 Task: Look for space in Zürich (Kreis 4), Switzerland from 5th September, 2023 to 12th September, 2023 for 2 adults in price range Rs.10000 to Rs.15000.  With 1  bedroom having 1 bed and 1 bathroom. Property type can be house, flat, guest house, hotel. Booking option can be shelf check-in. Required host language is English.
Action: Mouse moved to (456, 96)
Screenshot: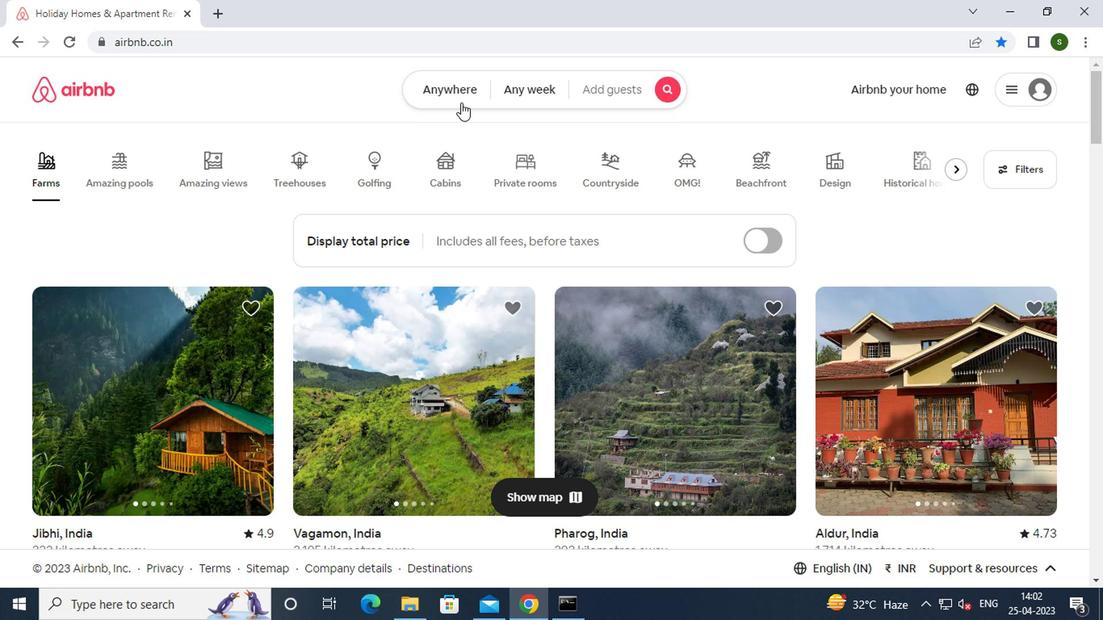 
Action: Mouse pressed left at (456, 96)
Screenshot: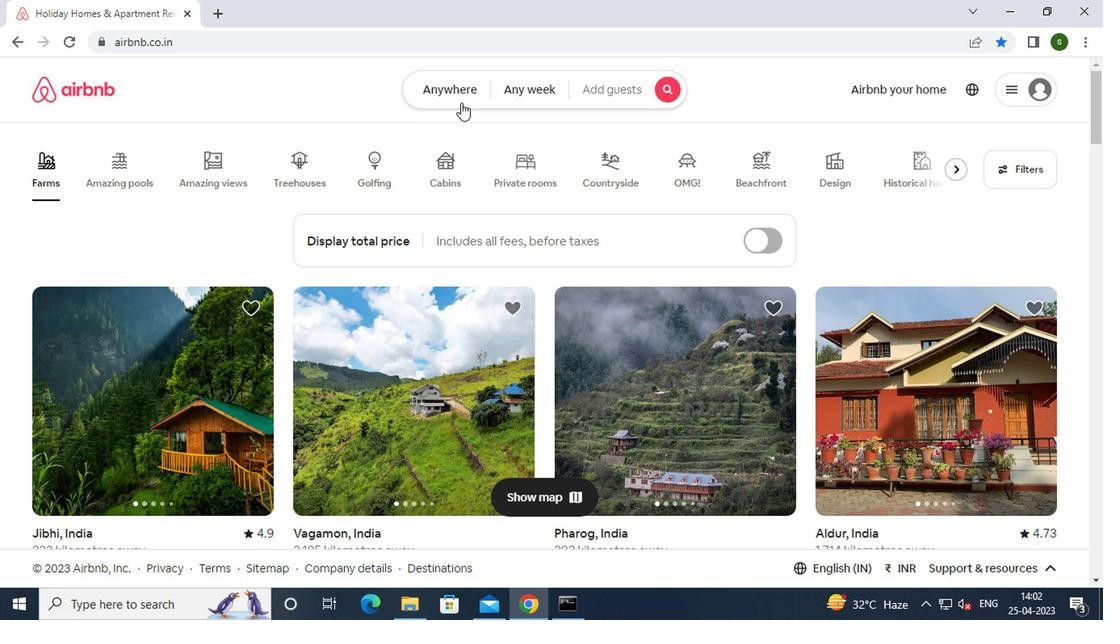 
Action: Mouse moved to (355, 148)
Screenshot: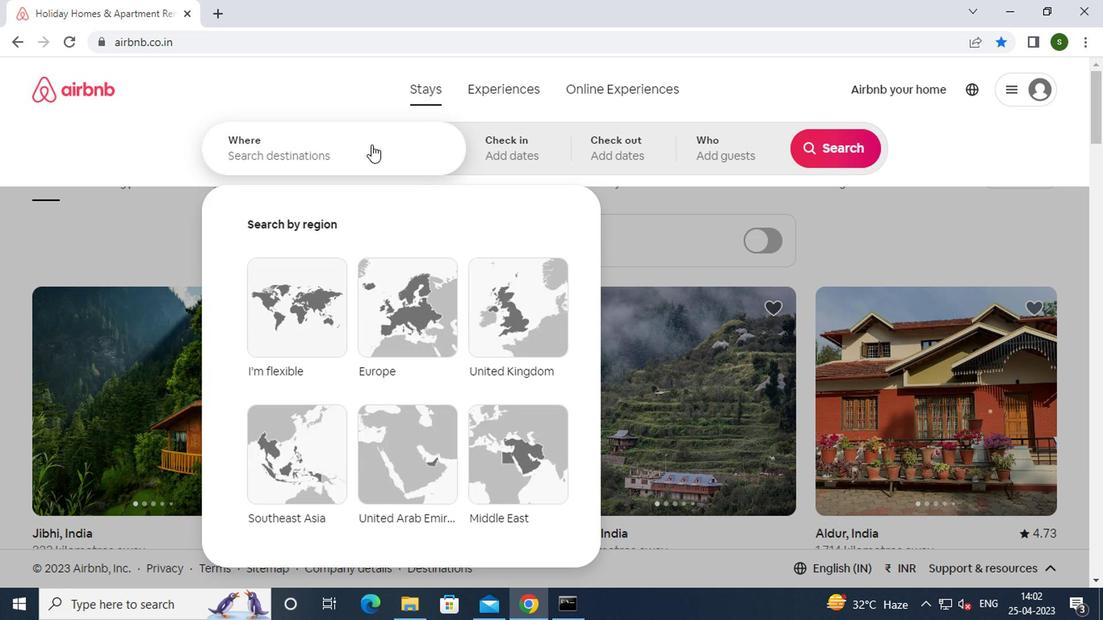 
Action: Mouse pressed left at (355, 148)
Screenshot: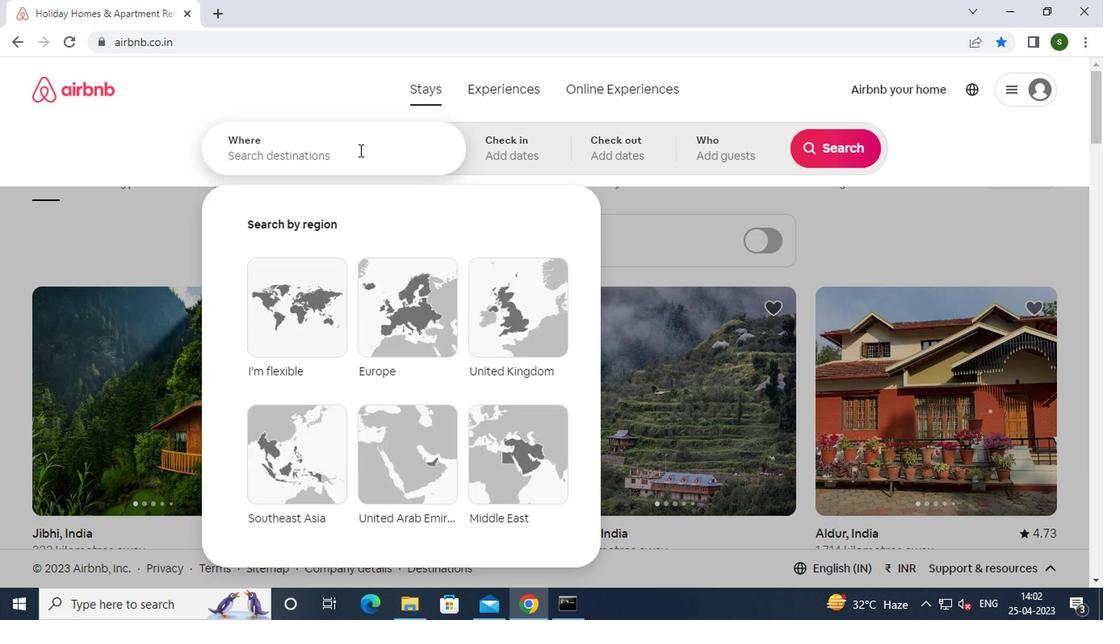 
Action: Key pressed <Key.caps_lock>z<Key.caps_lock>urich<Key.shift_r>(<Key.caps_lock>k<Key.caps_lock>reis<Key.space>4<Key.shift_r>),<Key.space><Key.caps_lock>s<Key.caps_lock>witzerland<Key.enter>
Screenshot: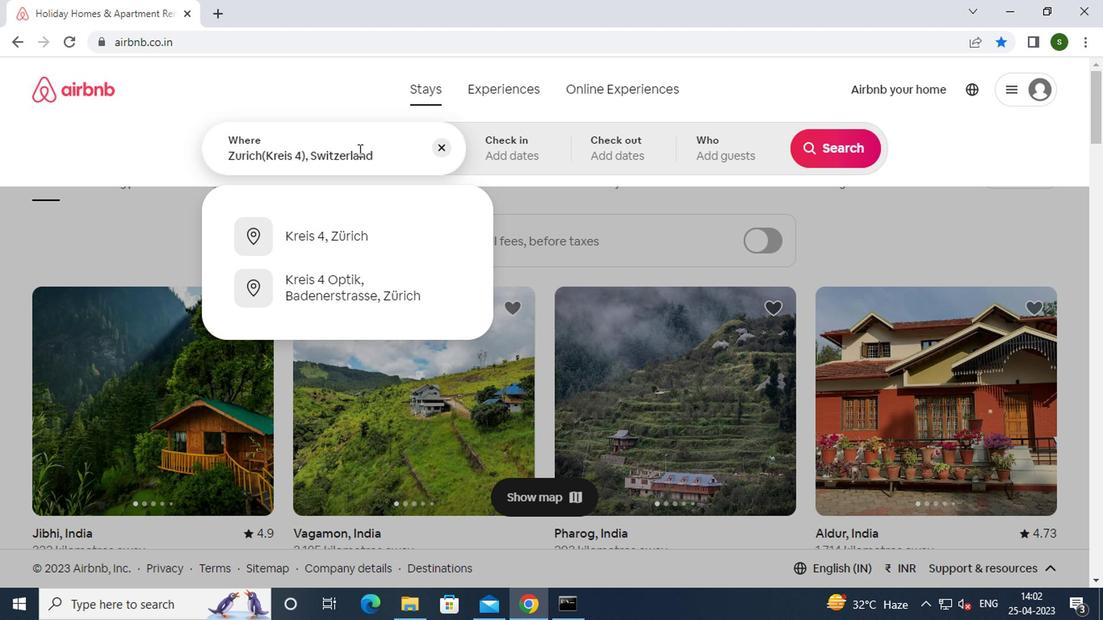 
Action: Mouse moved to (823, 271)
Screenshot: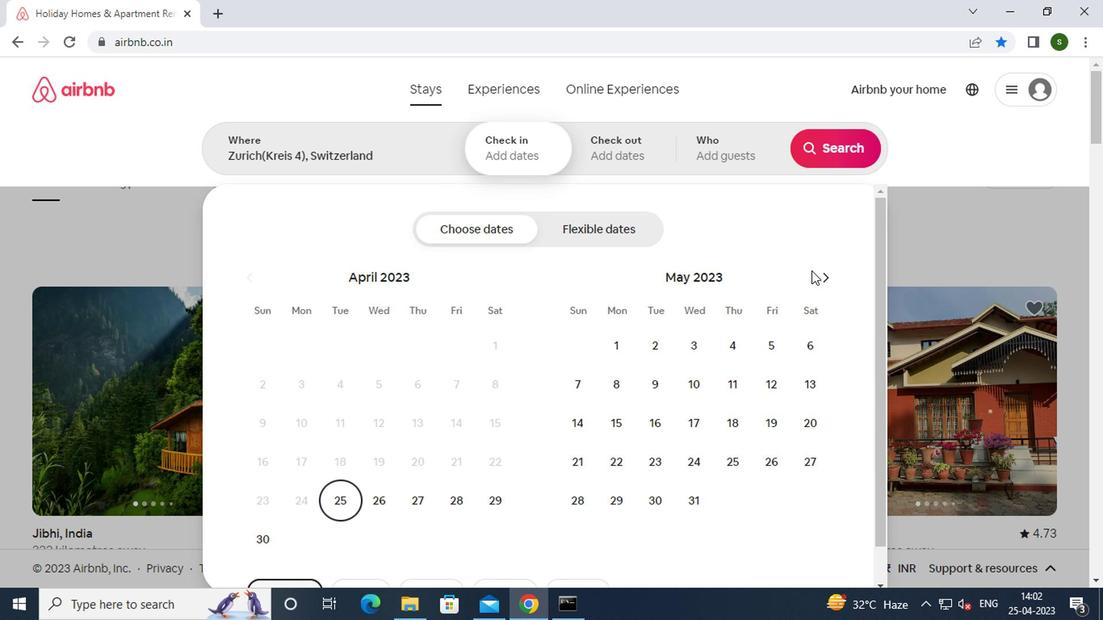 
Action: Mouse pressed left at (823, 271)
Screenshot: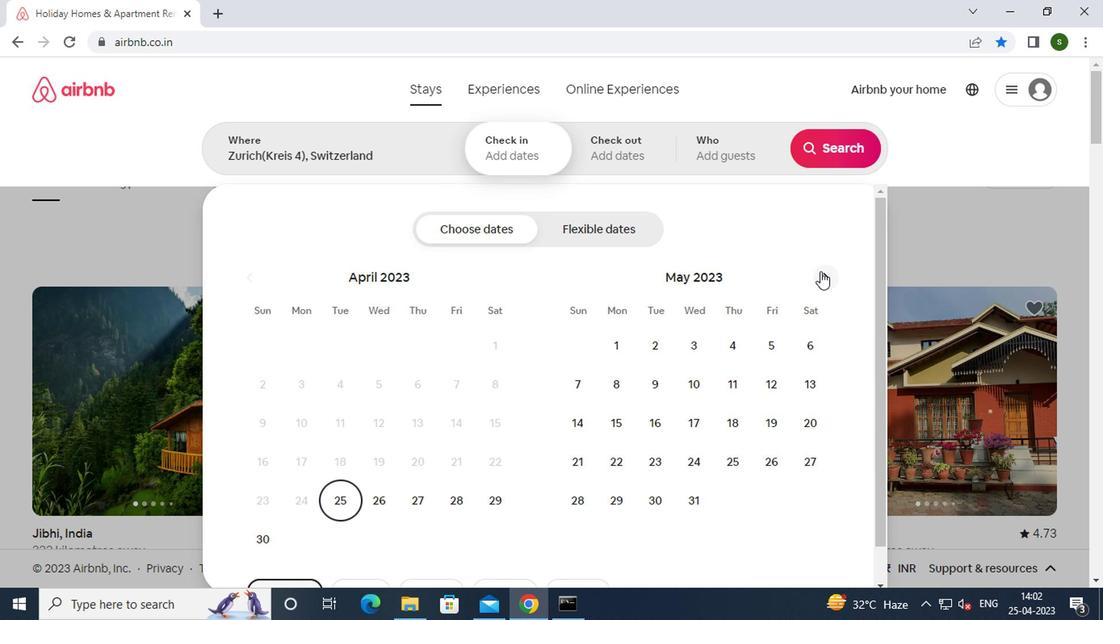 
Action: Mouse pressed left at (823, 271)
Screenshot: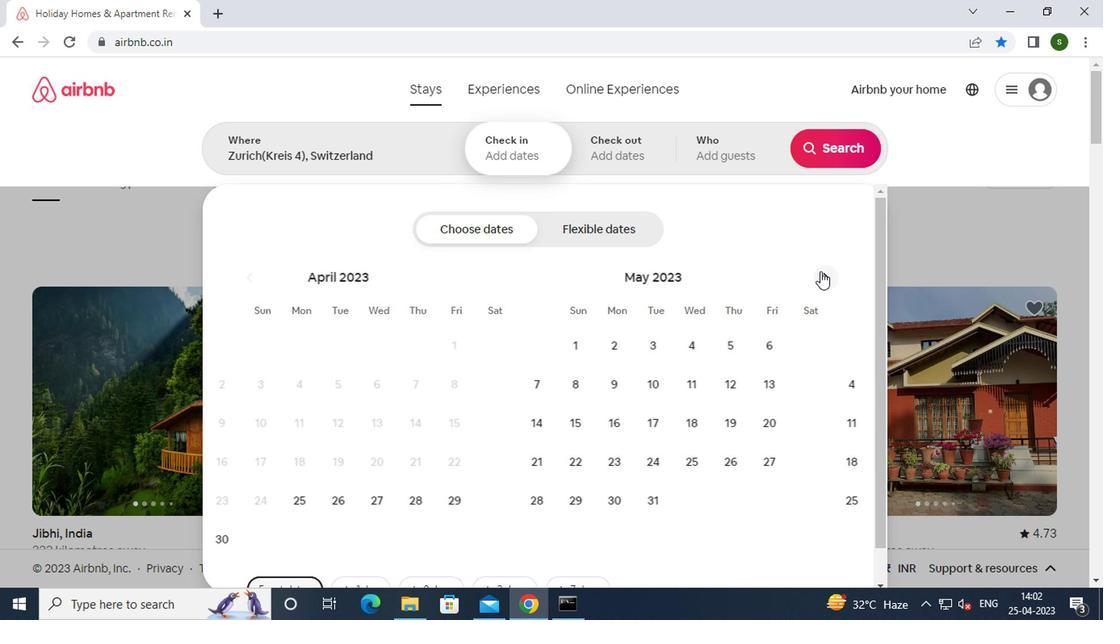 
Action: Mouse pressed left at (823, 271)
Screenshot: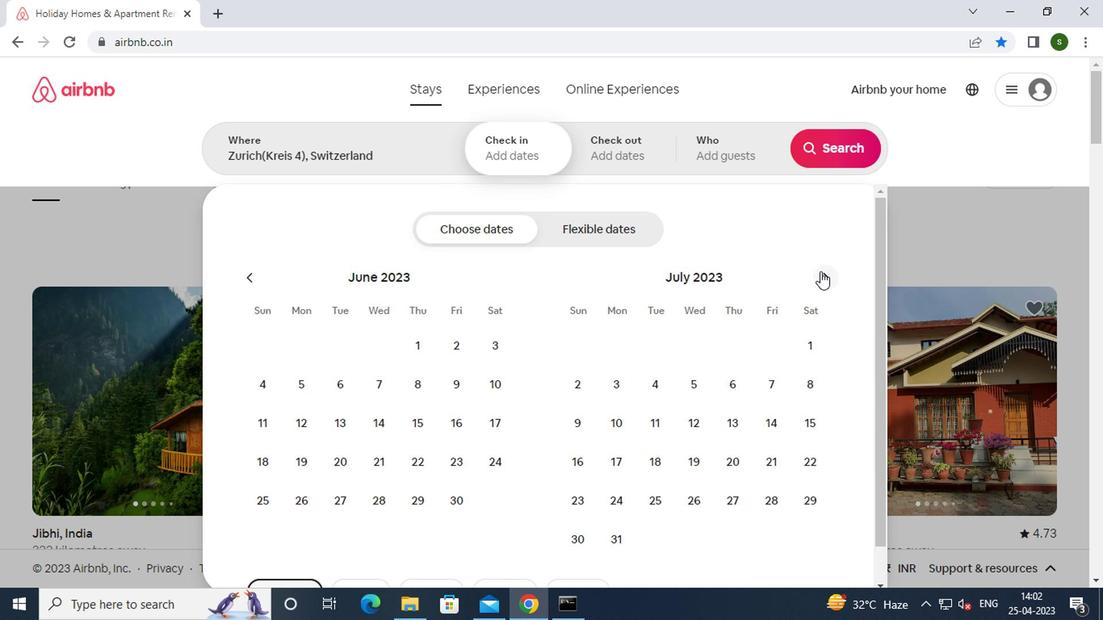
Action: Mouse pressed left at (823, 271)
Screenshot: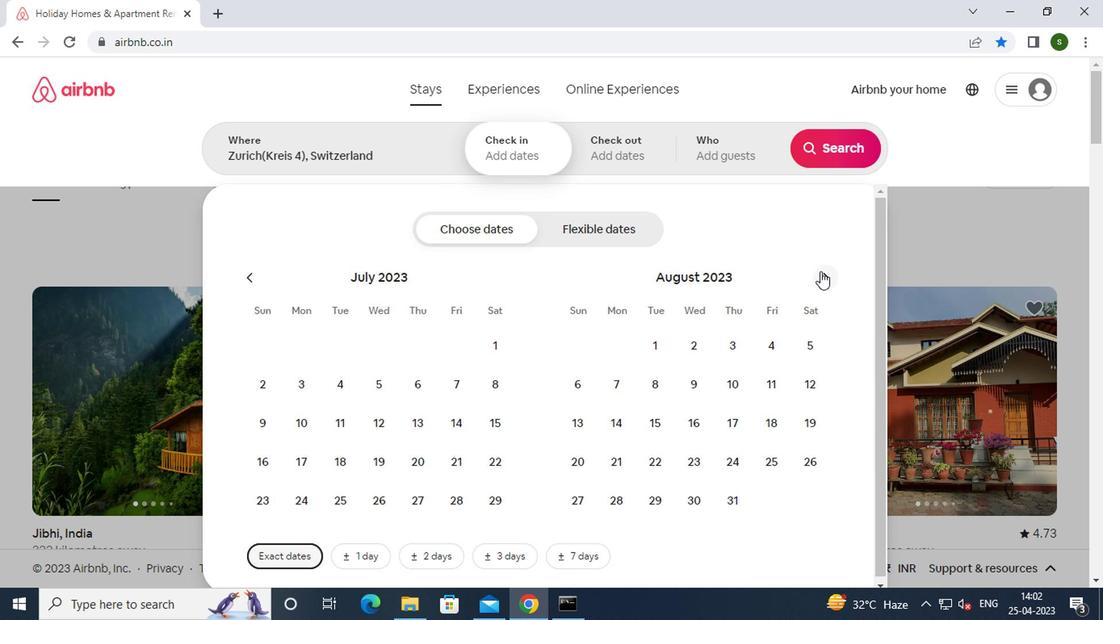 
Action: Mouse moved to (661, 377)
Screenshot: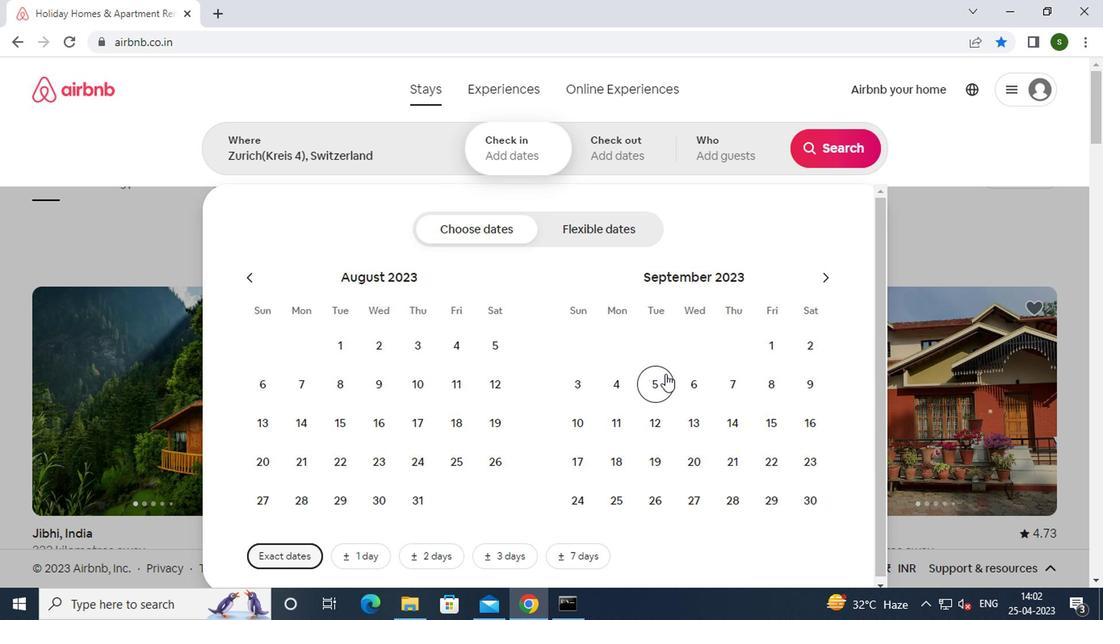 
Action: Mouse pressed left at (661, 377)
Screenshot: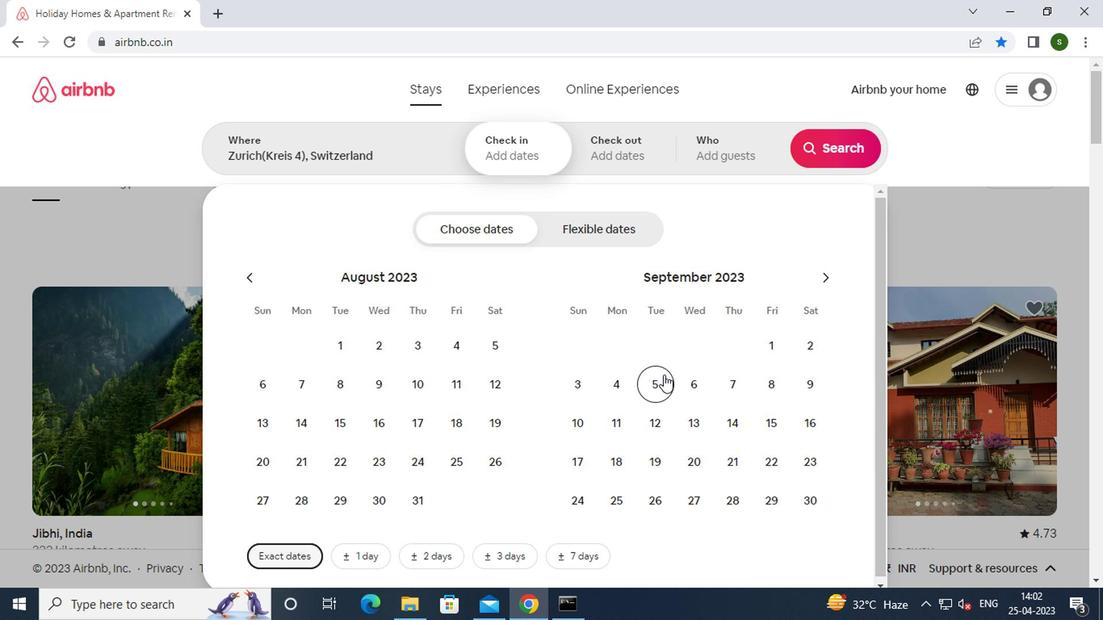 
Action: Mouse moved to (649, 421)
Screenshot: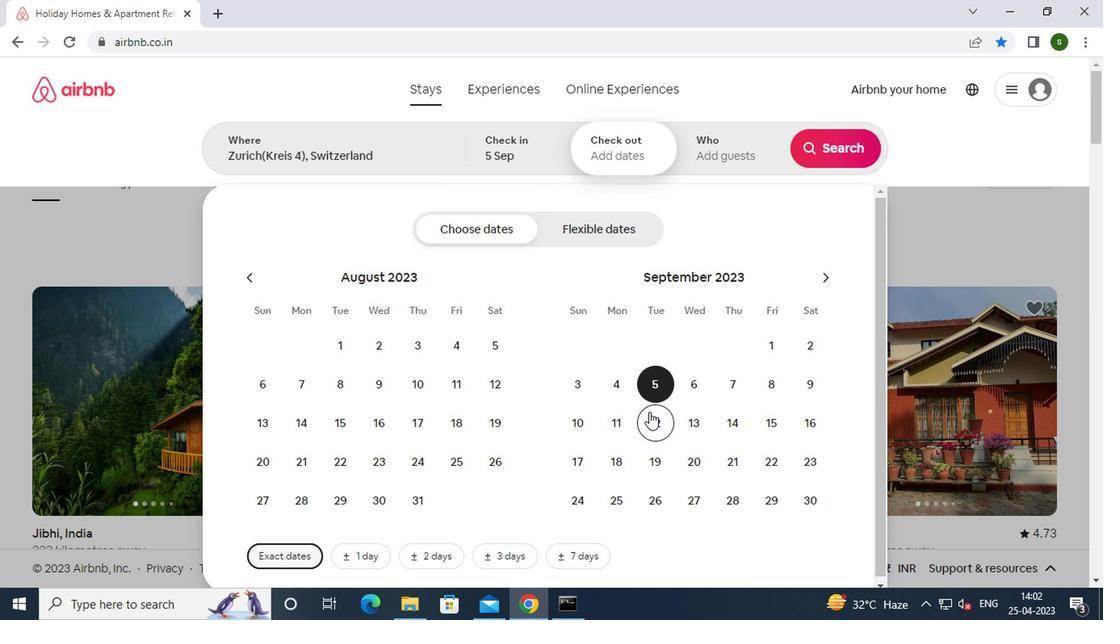
Action: Mouse pressed left at (649, 421)
Screenshot: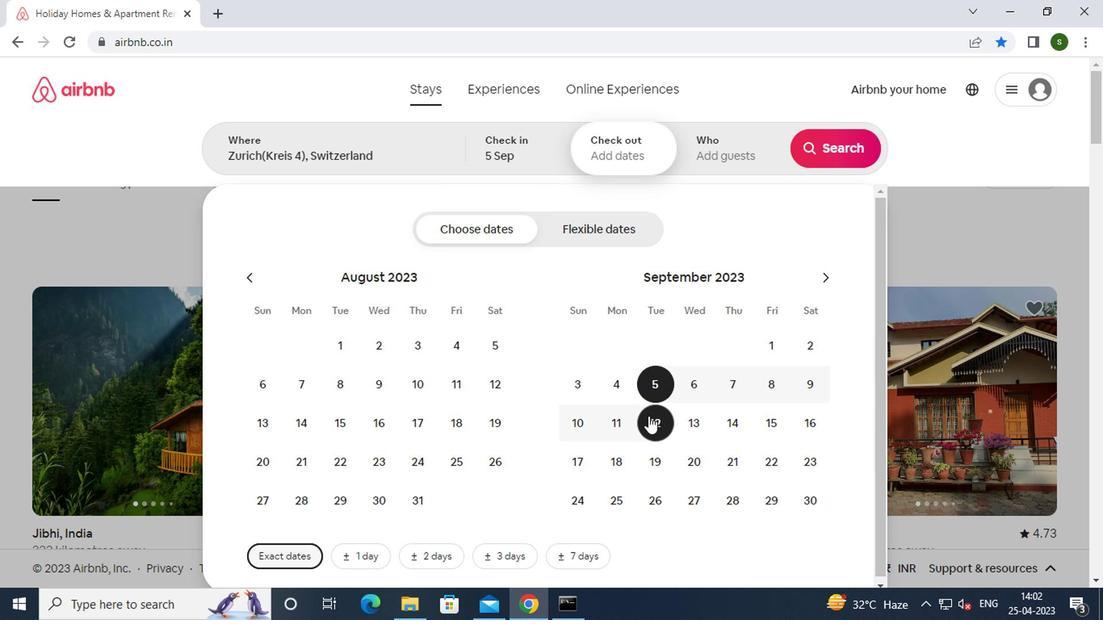 
Action: Mouse moved to (741, 156)
Screenshot: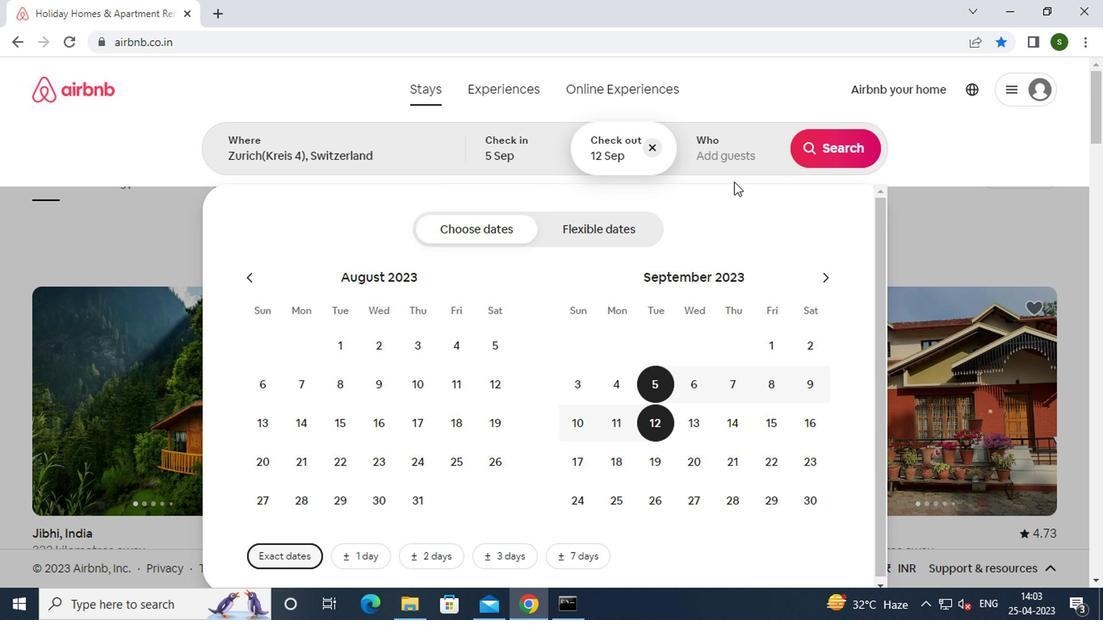 
Action: Mouse pressed left at (741, 156)
Screenshot: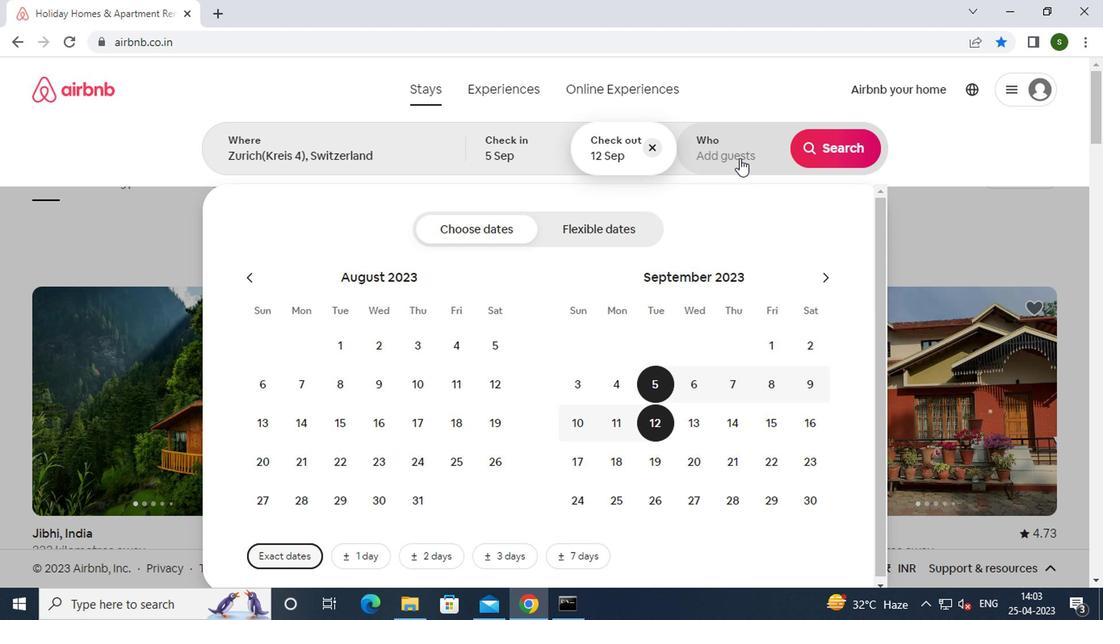 
Action: Mouse moved to (849, 237)
Screenshot: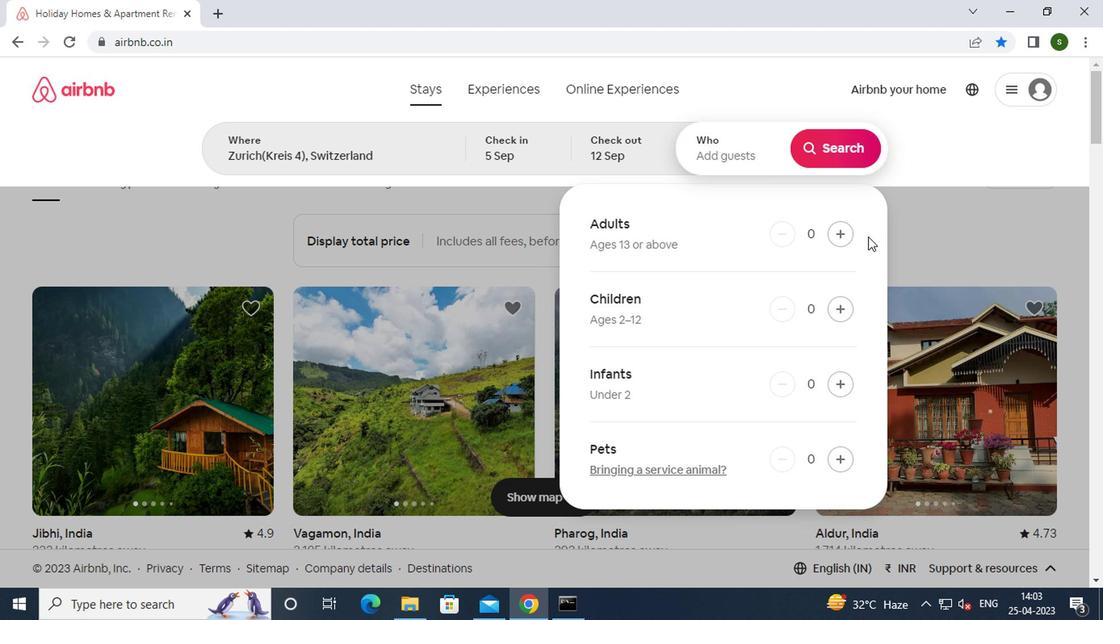 
Action: Mouse pressed left at (849, 237)
Screenshot: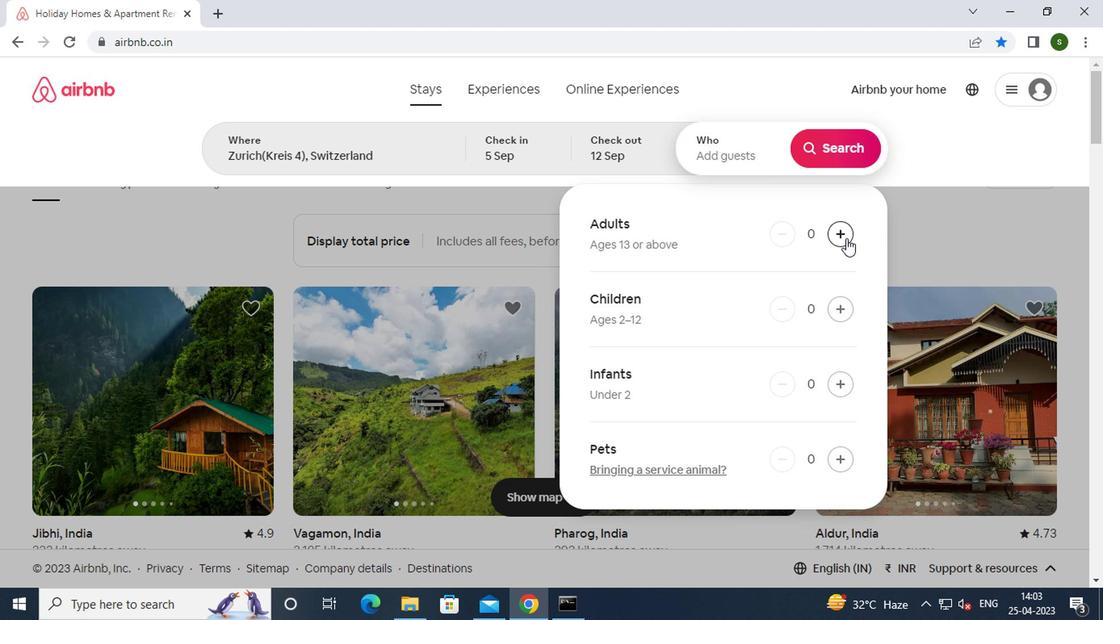 
Action: Mouse pressed left at (849, 237)
Screenshot: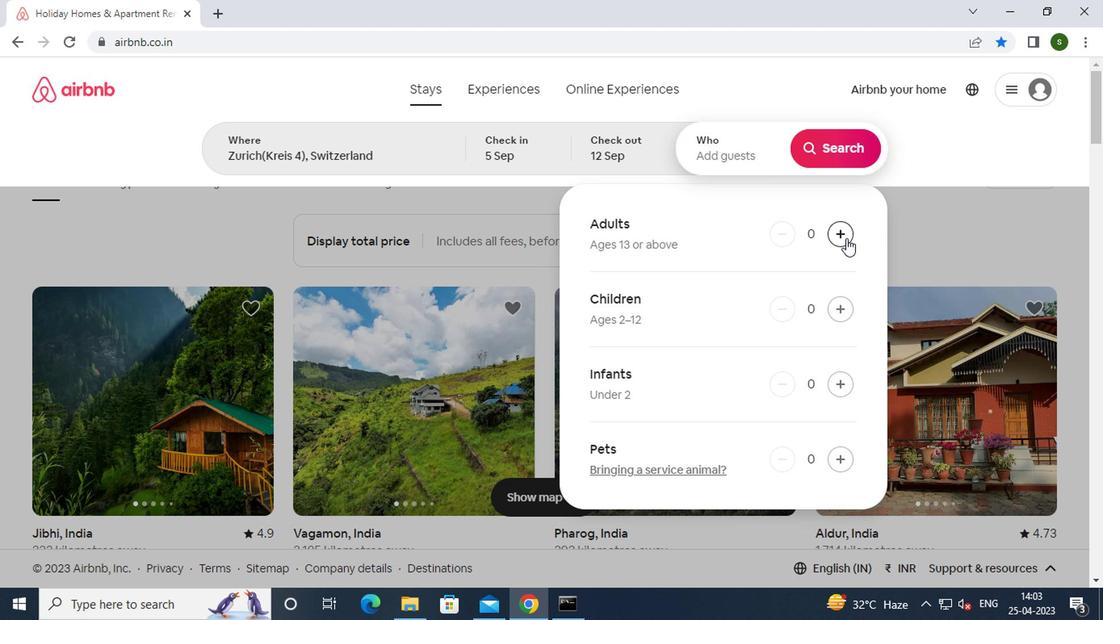 
Action: Mouse moved to (839, 136)
Screenshot: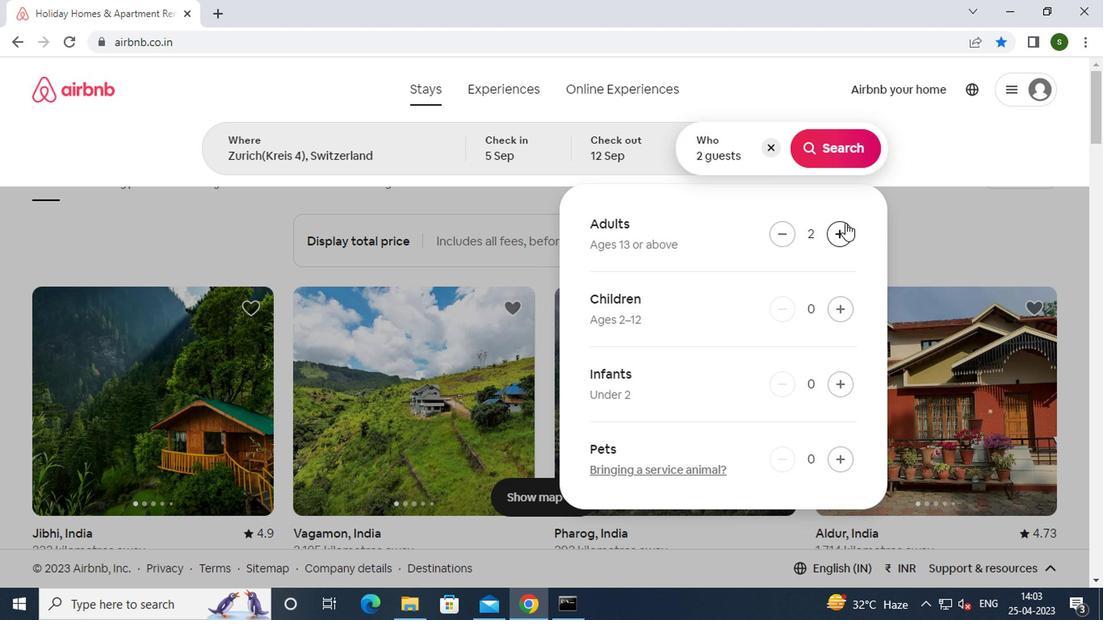 
Action: Mouse pressed left at (839, 136)
Screenshot: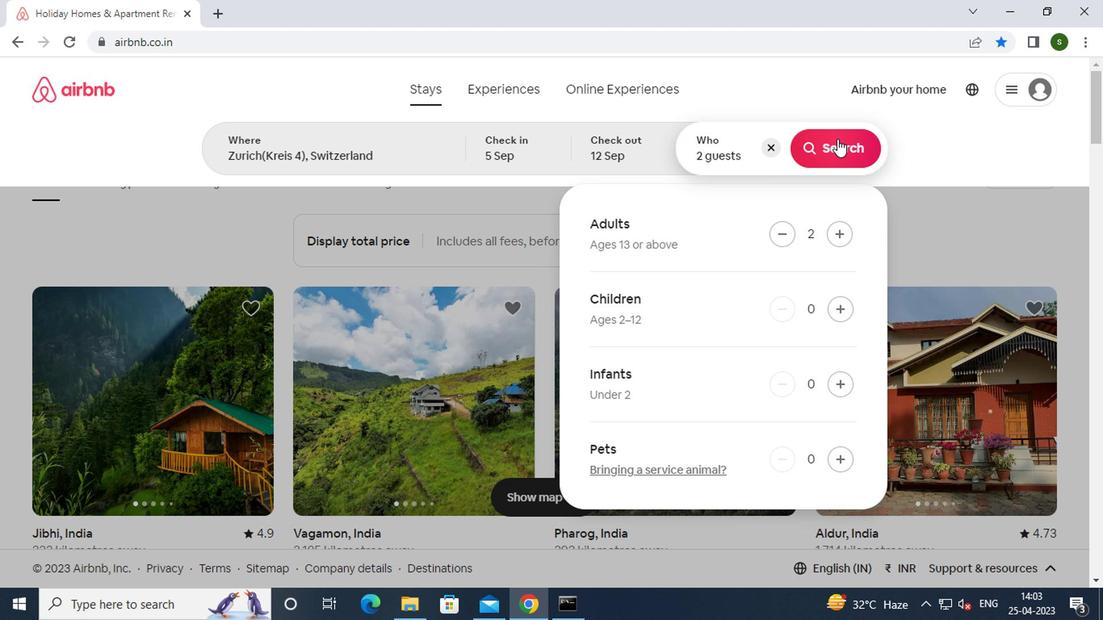 
Action: Mouse moved to (1012, 143)
Screenshot: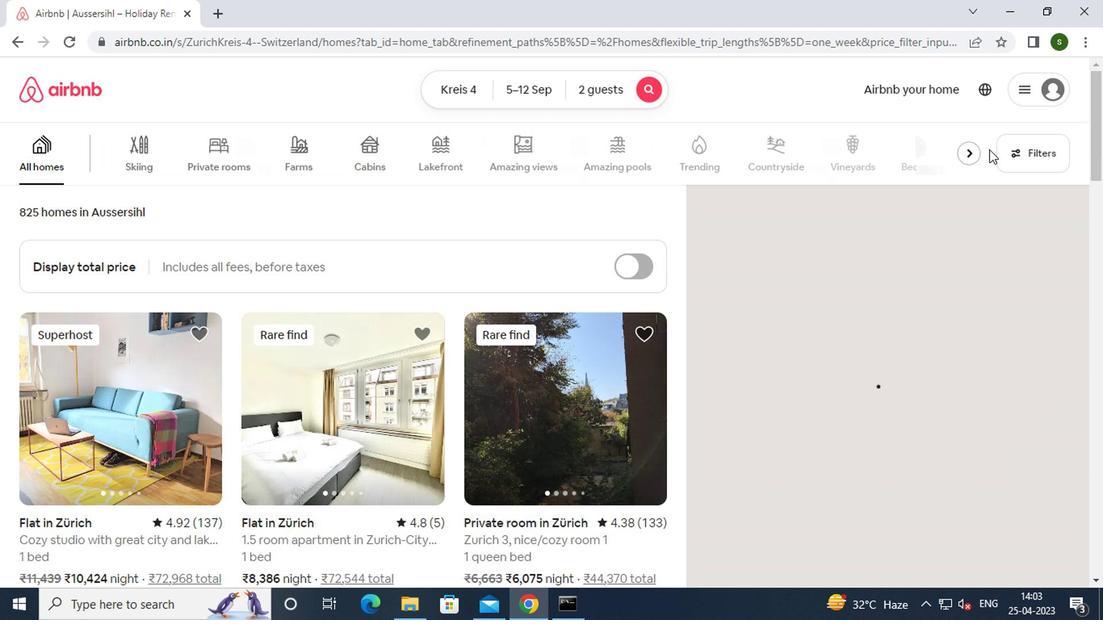 
Action: Mouse pressed left at (1012, 143)
Screenshot: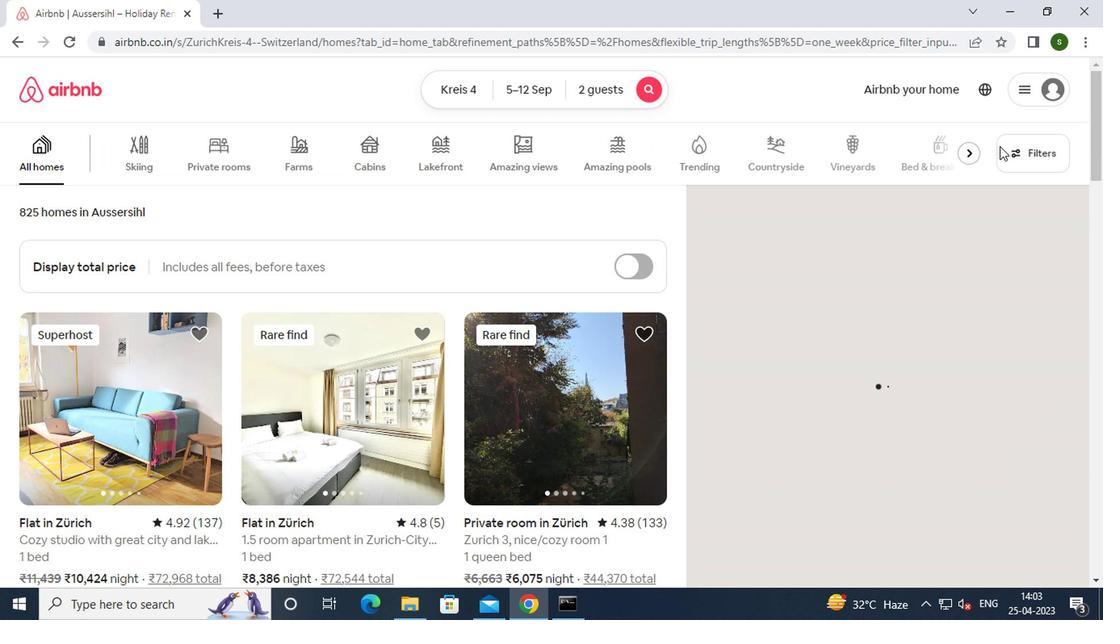 
Action: Mouse moved to (488, 367)
Screenshot: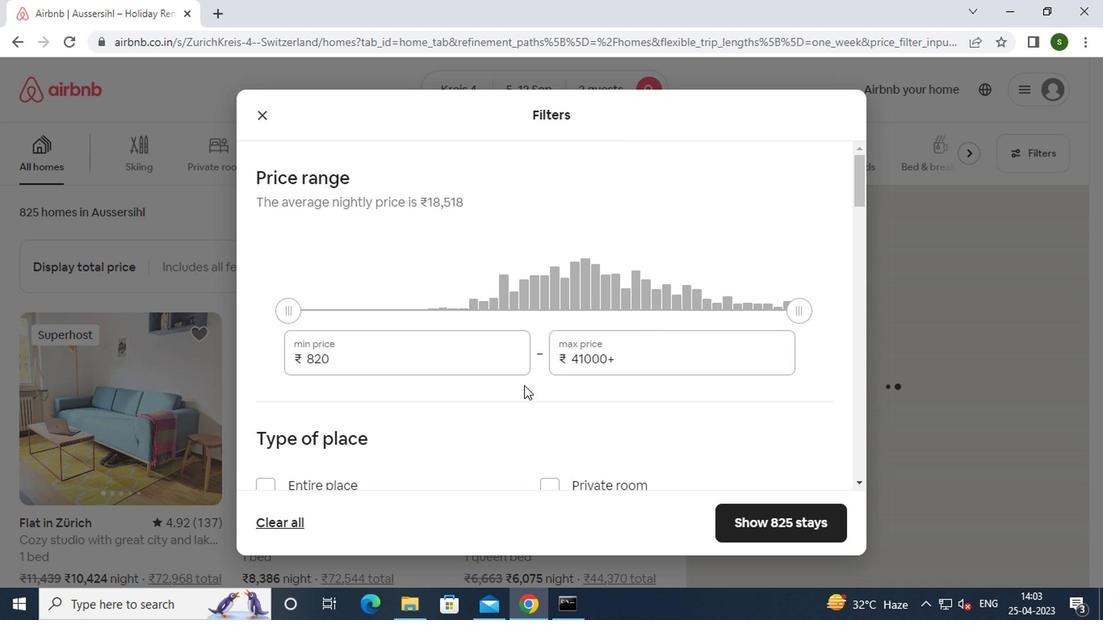 
Action: Mouse pressed left at (488, 367)
Screenshot: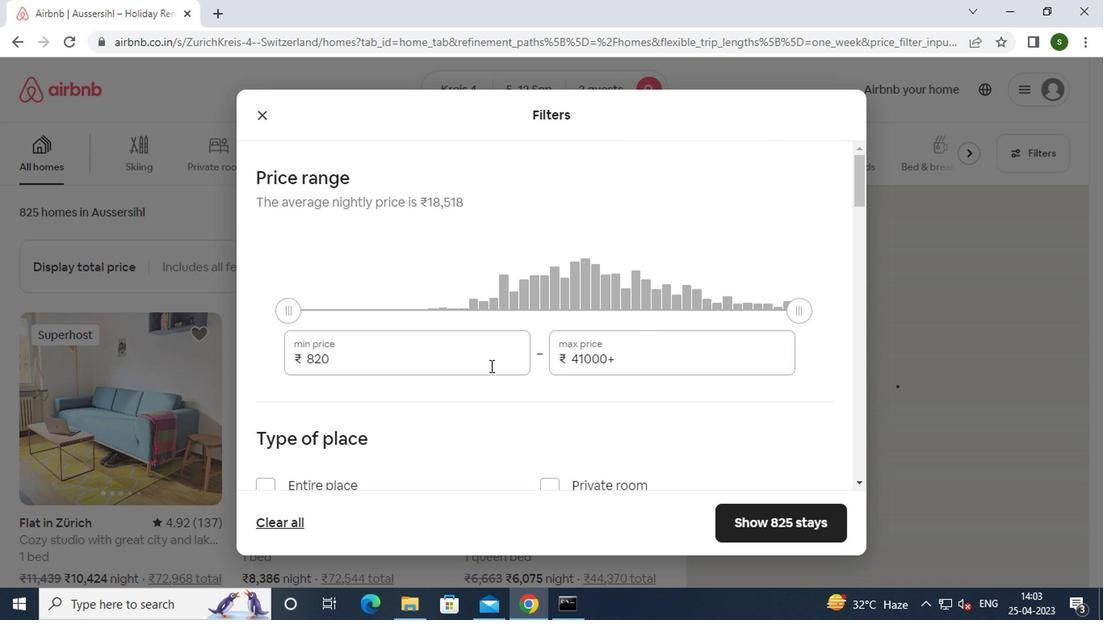 
Action: Key pressed <Key.backspace><Key.backspace><Key.backspace>10000
Screenshot: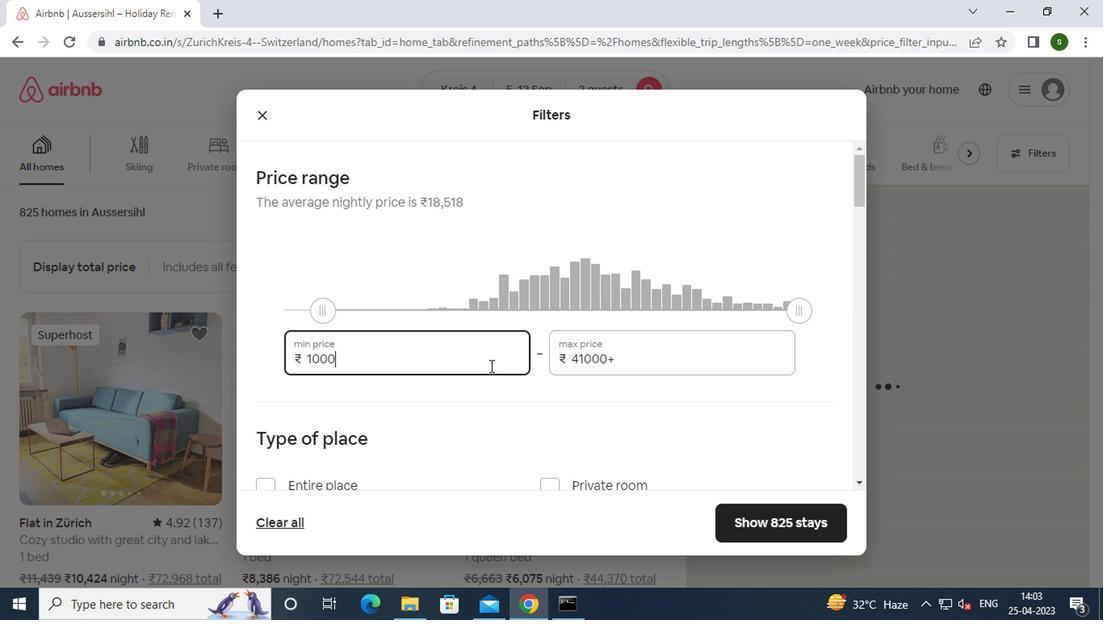 
Action: Mouse moved to (627, 352)
Screenshot: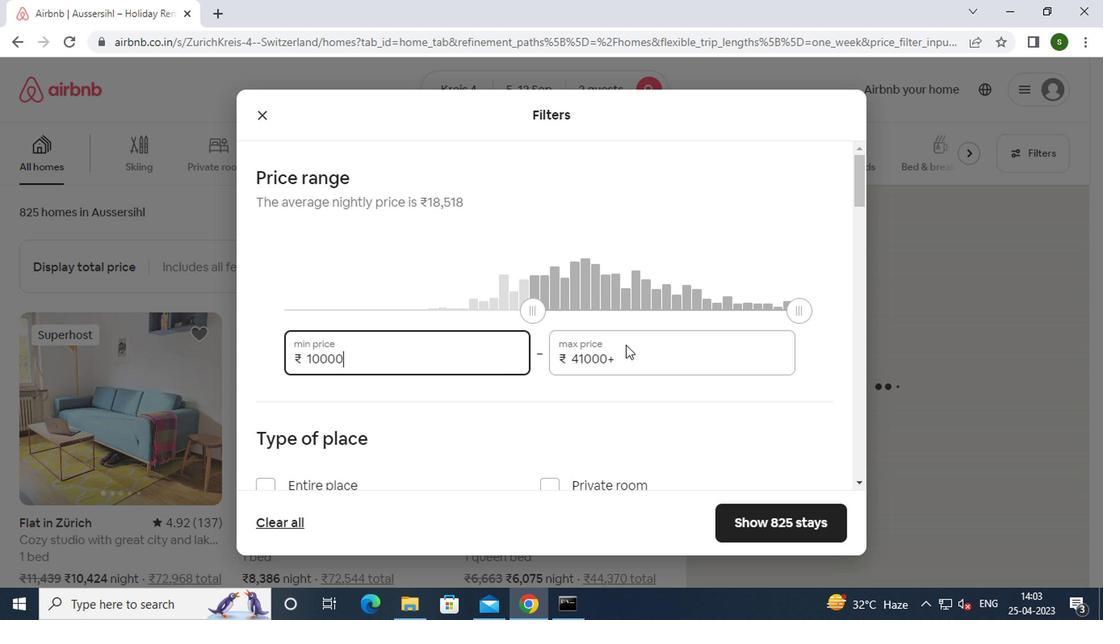 
Action: Mouse pressed left at (627, 352)
Screenshot: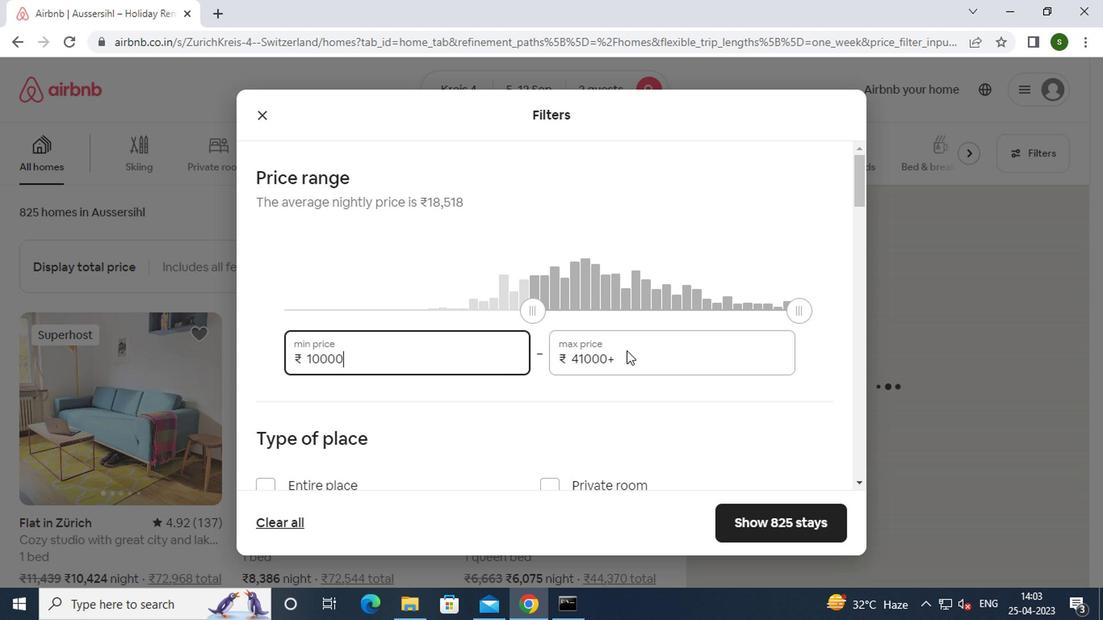 
Action: Key pressed <Key.backspace><Key.backspace><Key.backspace><Key.backspace><Key.backspace><Key.backspace><Key.backspace><Key.backspace><Key.backspace><Key.backspace><Key.backspace><Key.backspace>15000
Screenshot: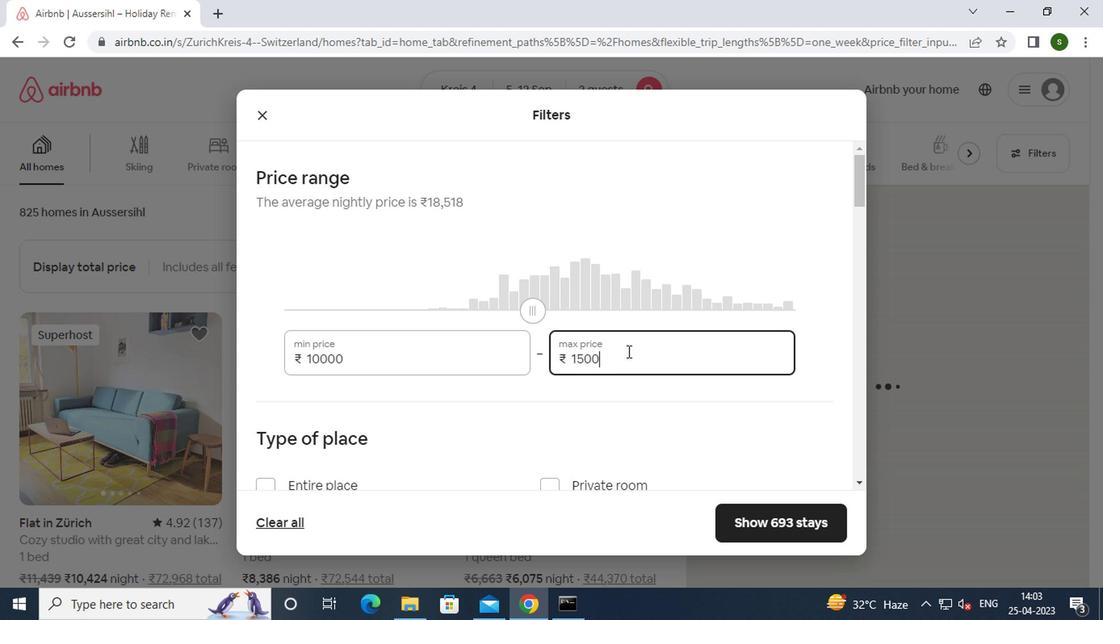 
Action: Mouse moved to (560, 381)
Screenshot: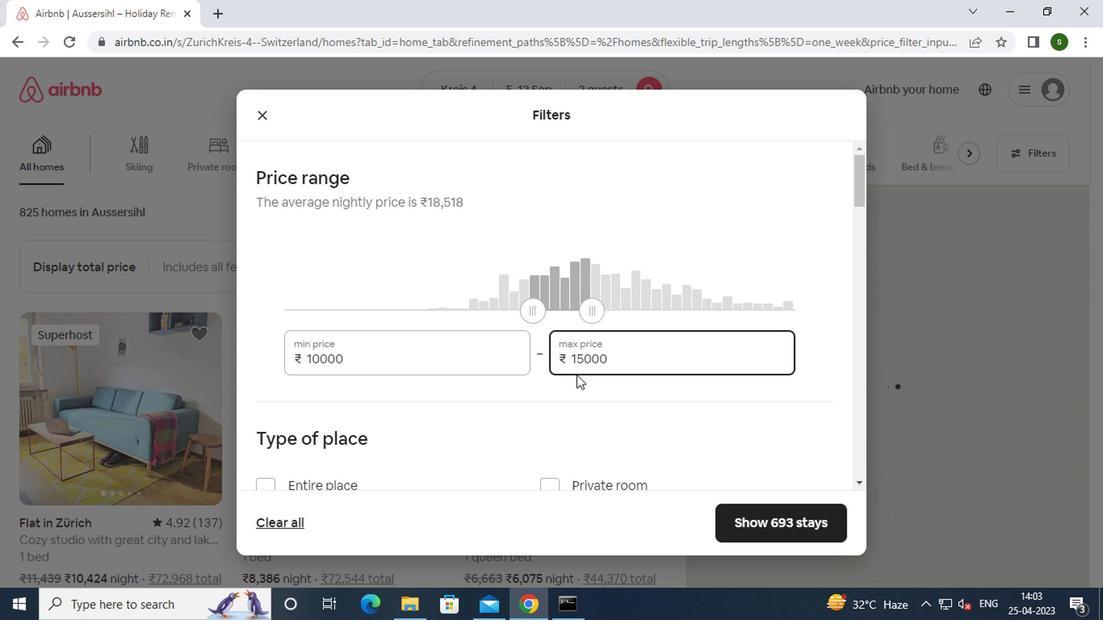 
Action: Mouse scrolled (560, 380) with delta (0, 0)
Screenshot: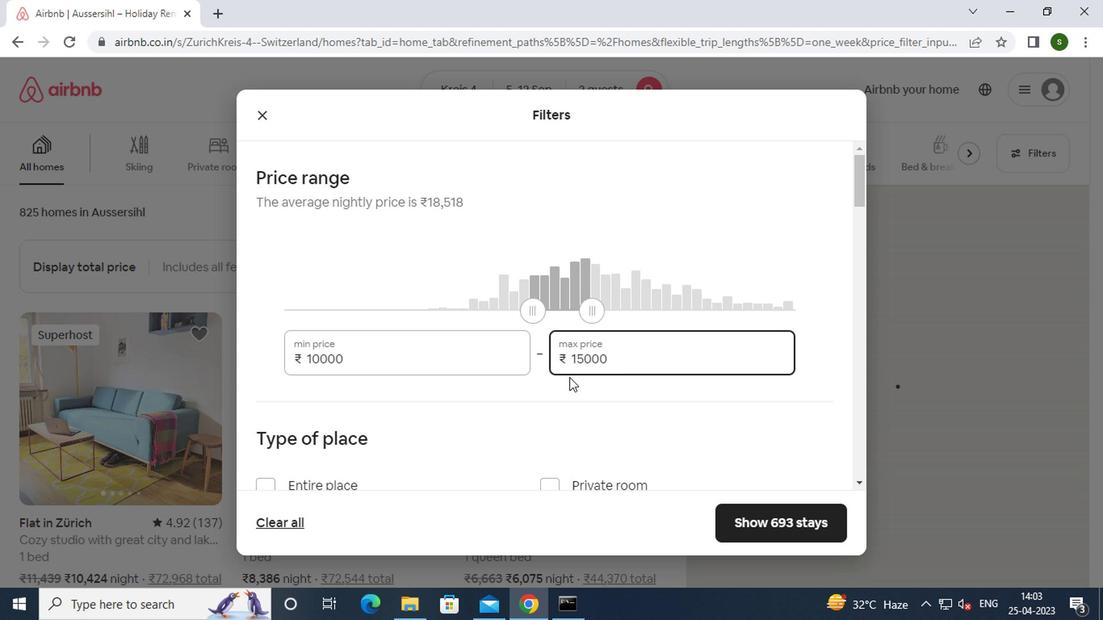 
Action: Mouse moved to (557, 384)
Screenshot: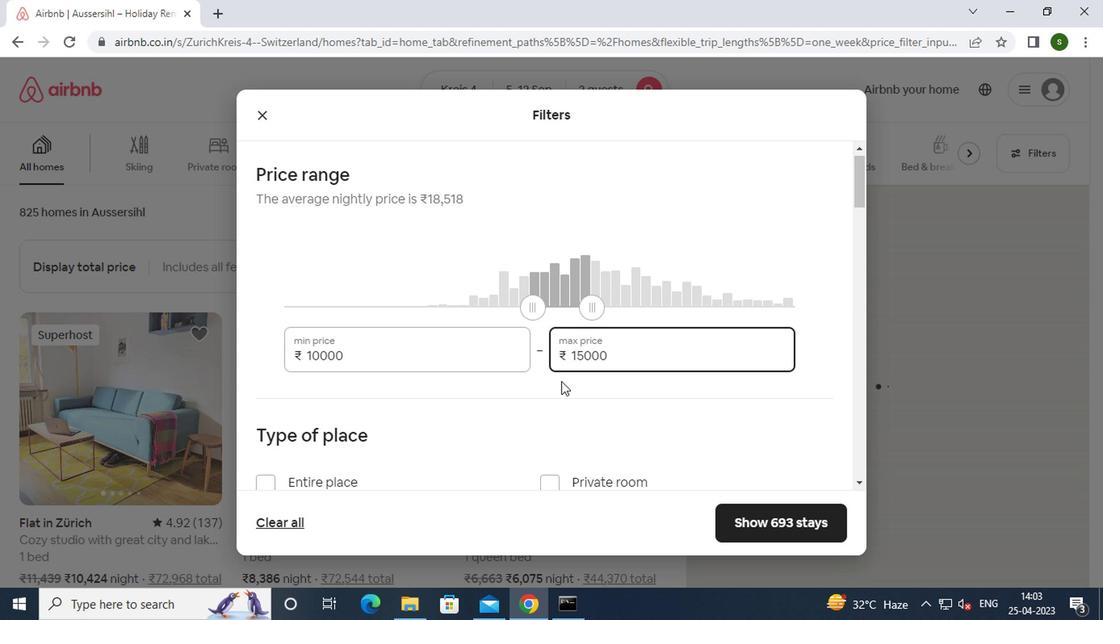
Action: Mouse scrolled (557, 384) with delta (0, 0)
Screenshot: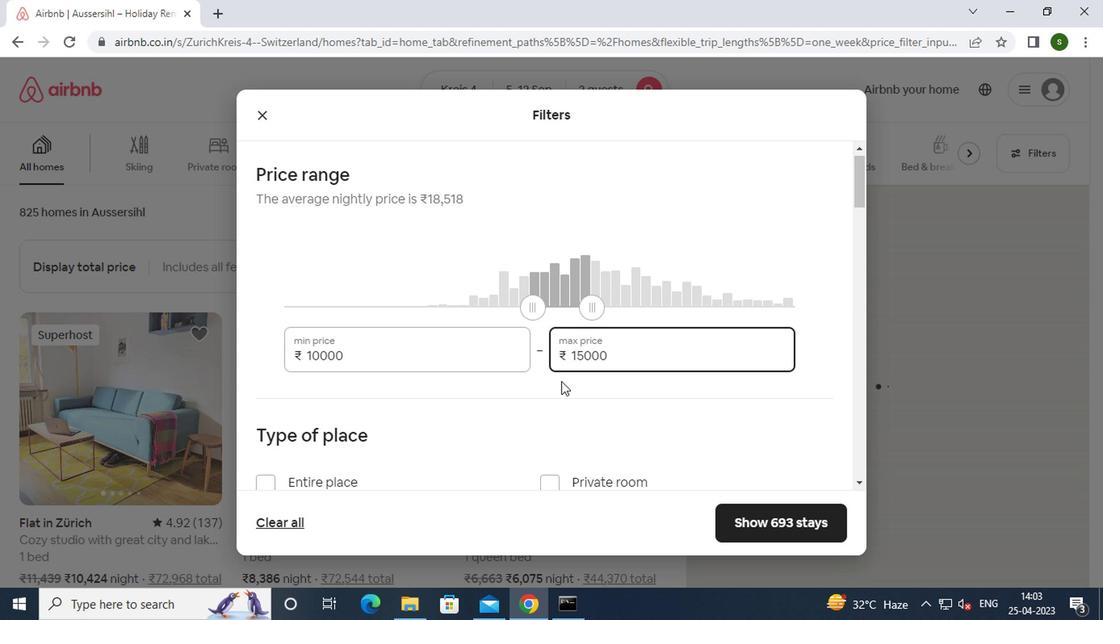 
Action: Mouse moved to (506, 391)
Screenshot: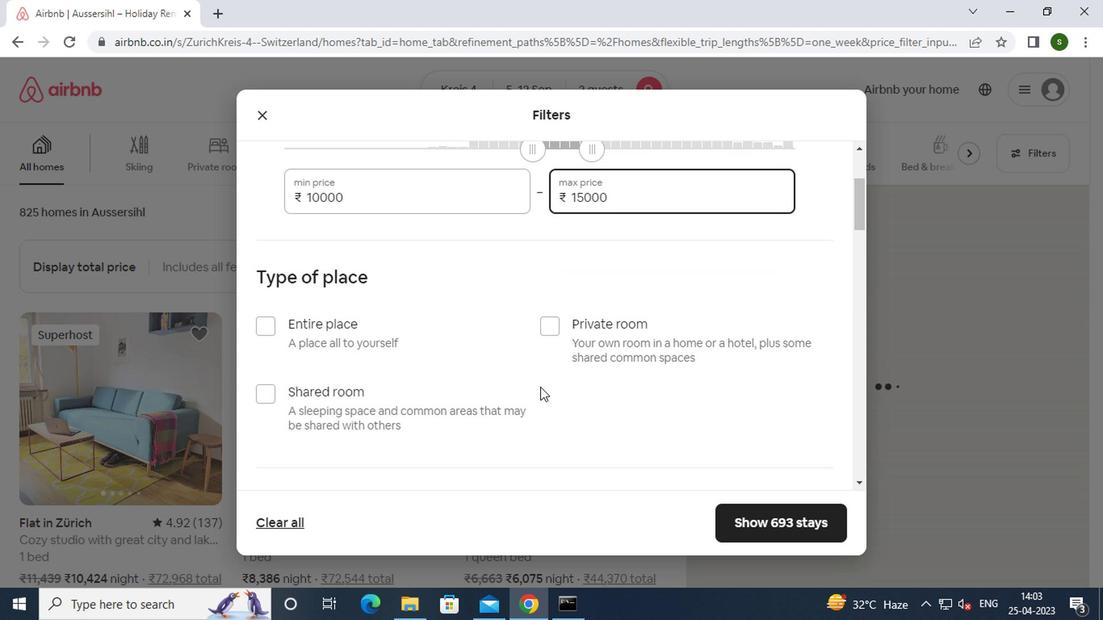 
Action: Mouse scrolled (506, 390) with delta (0, 0)
Screenshot: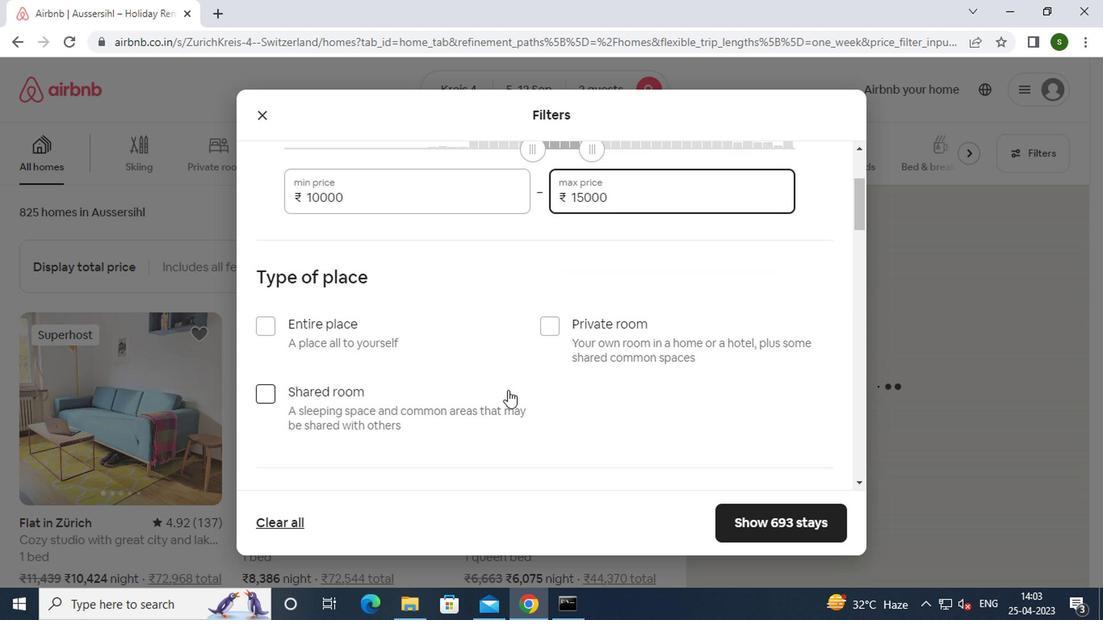 
Action: Mouse scrolled (506, 390) with delta (0, 0)
Screenshot: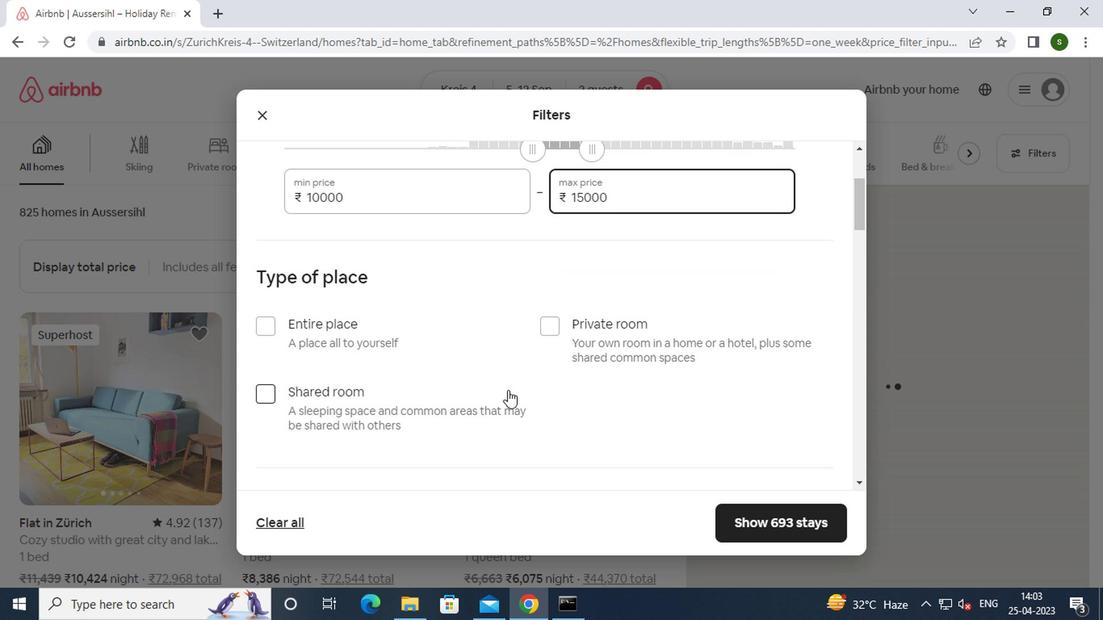 
Action: Mouse scrolled (506, 390) with delta (0, 0)
Screenshot: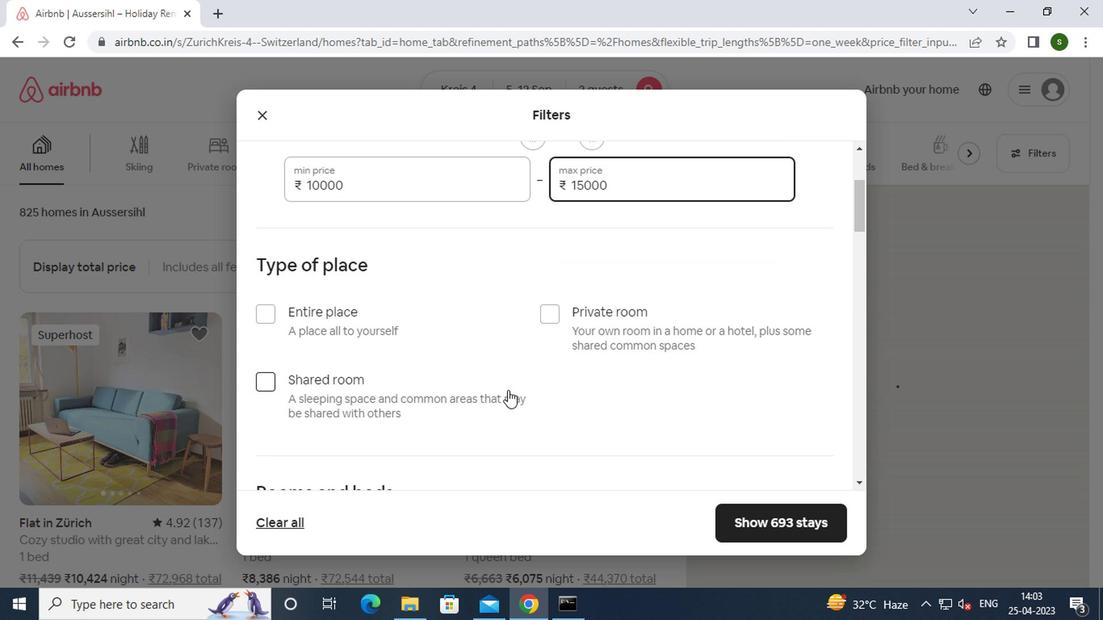 
Action: Mouse scrolled (506, 390) with delta (0, 0)
Screenshot: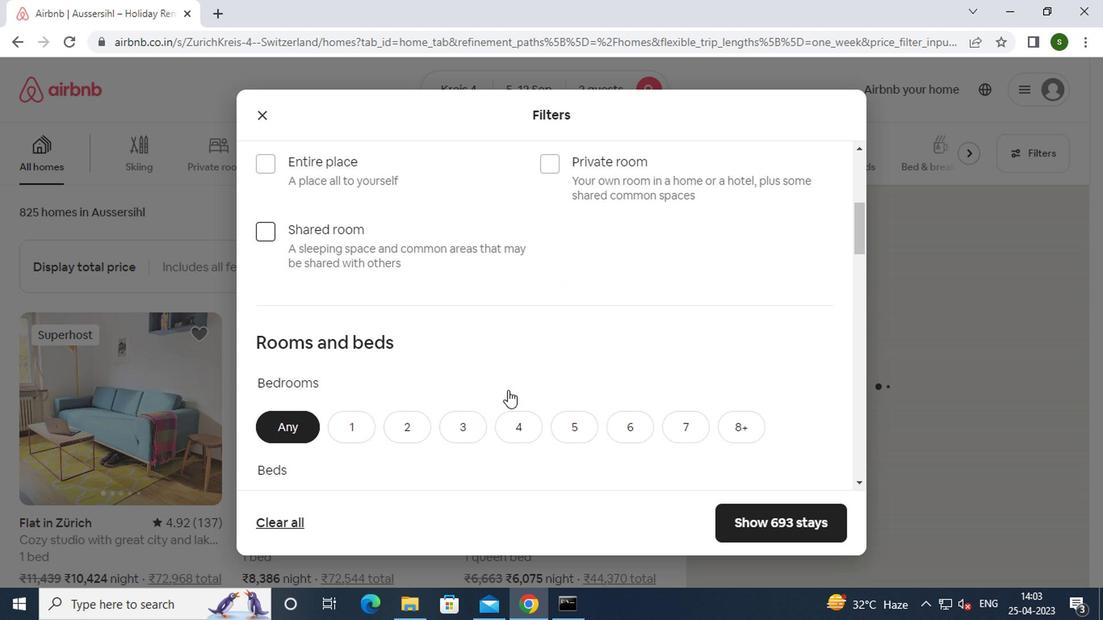 
Action: Mouse moved to (332, 265)
Screenshot: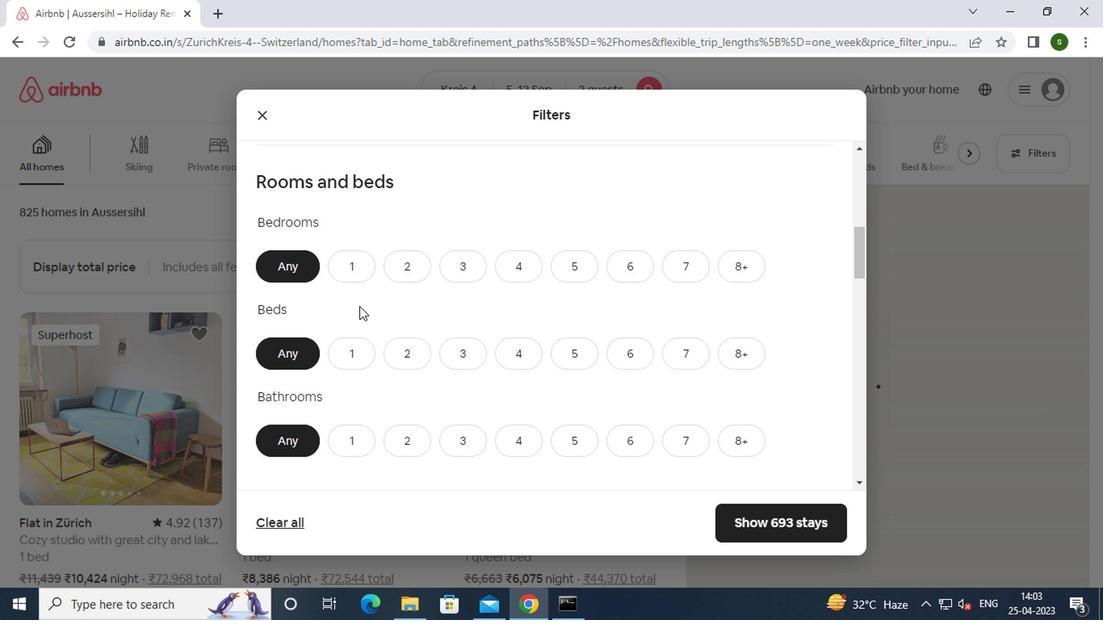 
Action: Mouse pressed left at (332, 265)
Screenshot: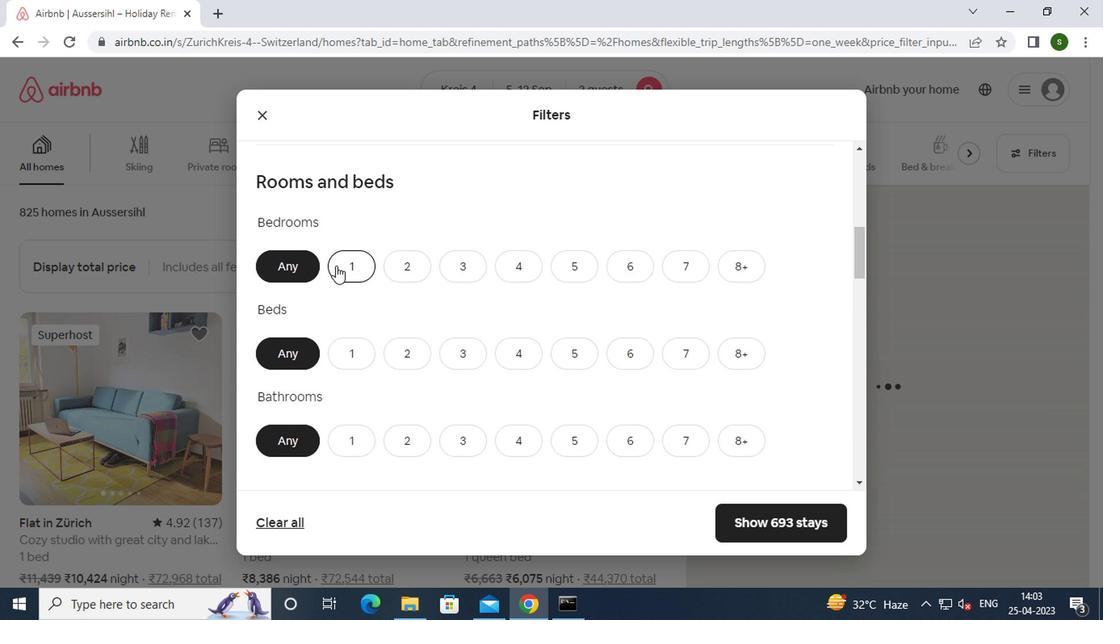 
Action: Mouse moved to (343, 349)
Screenshot: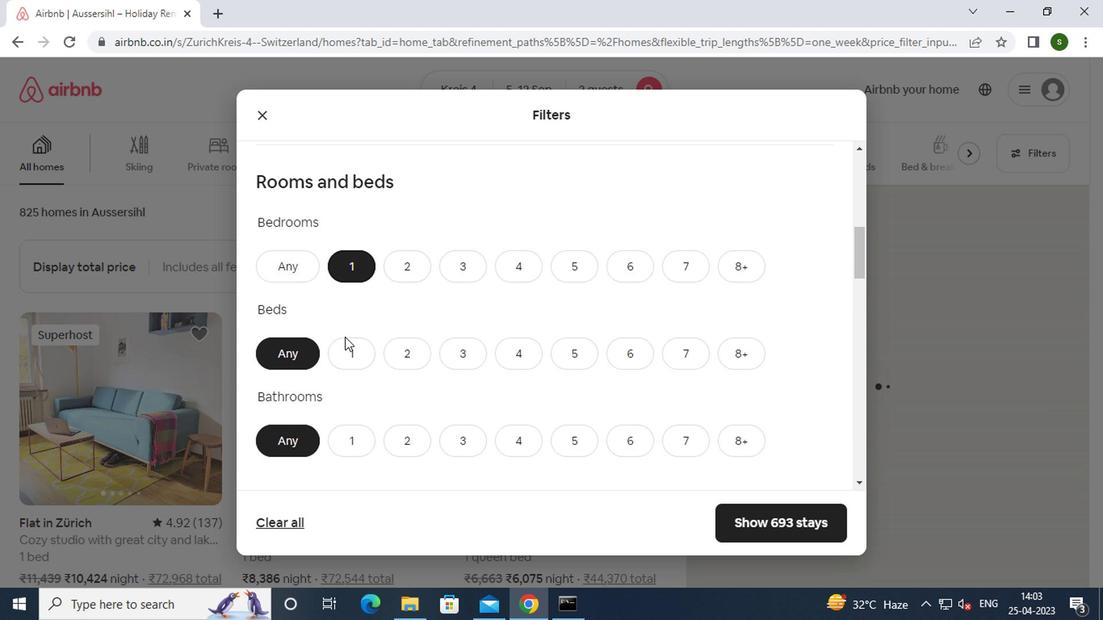 
Action: Mouse pressed left at (343, 349)
Screenshot: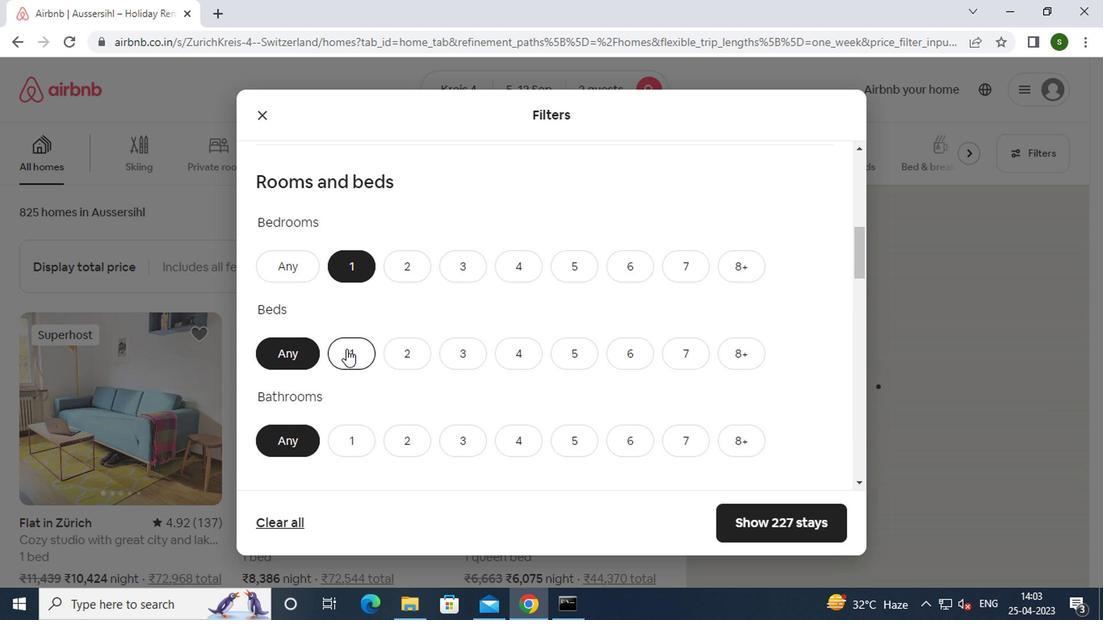 
Action: Mouse scrolled (343, 348) with delta (0, -1)
Screenshot: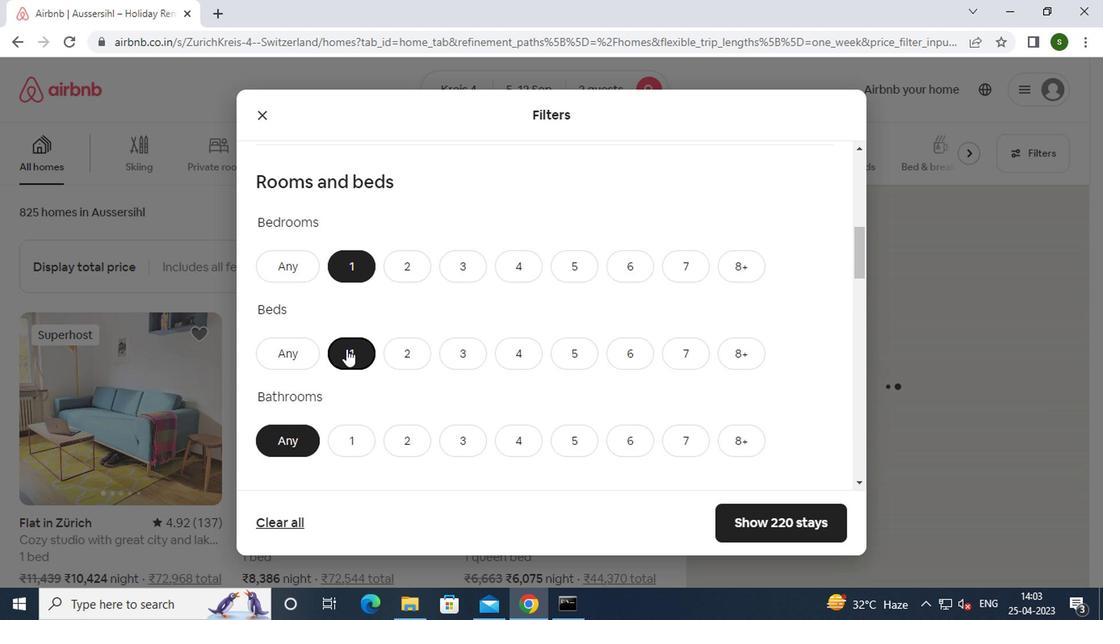 
Action: Mouse pressed left at (343, 349)
Screenshot: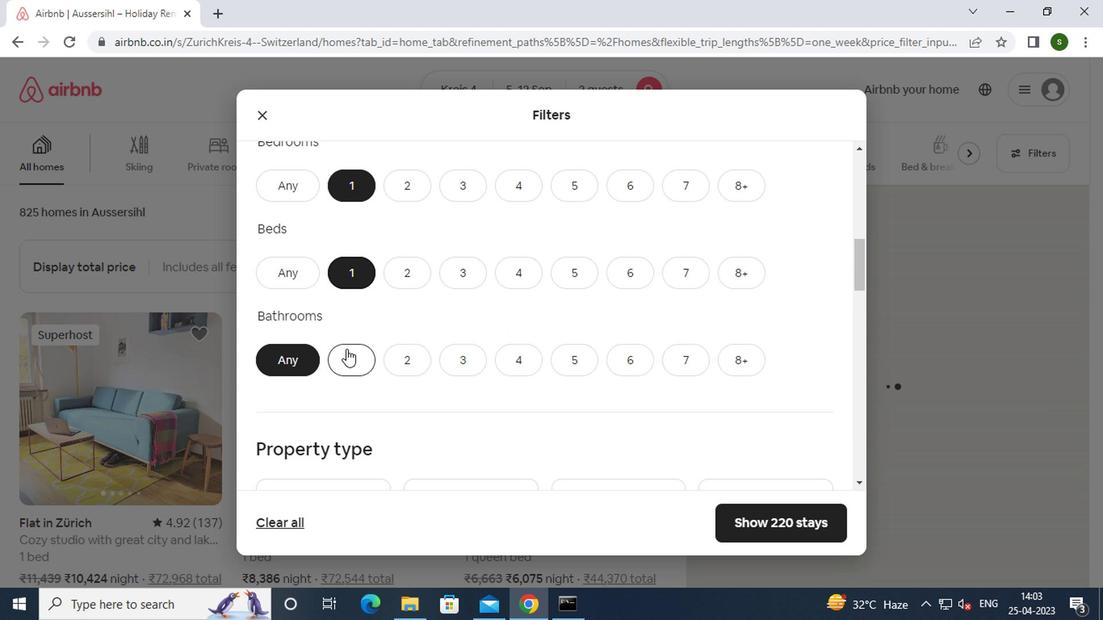 
Action: Mouse scrolled (343, 348) with delta (0, -1)
Screenshot: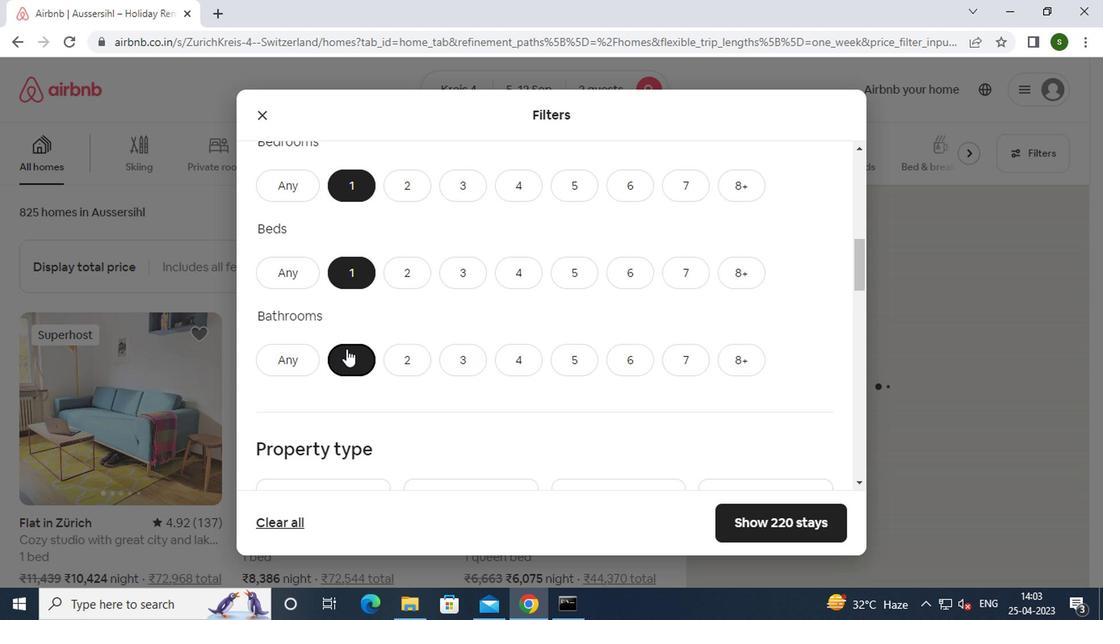 
Action: Mouse scrolled (343, 348) with delta (0, -1)
Screenshot: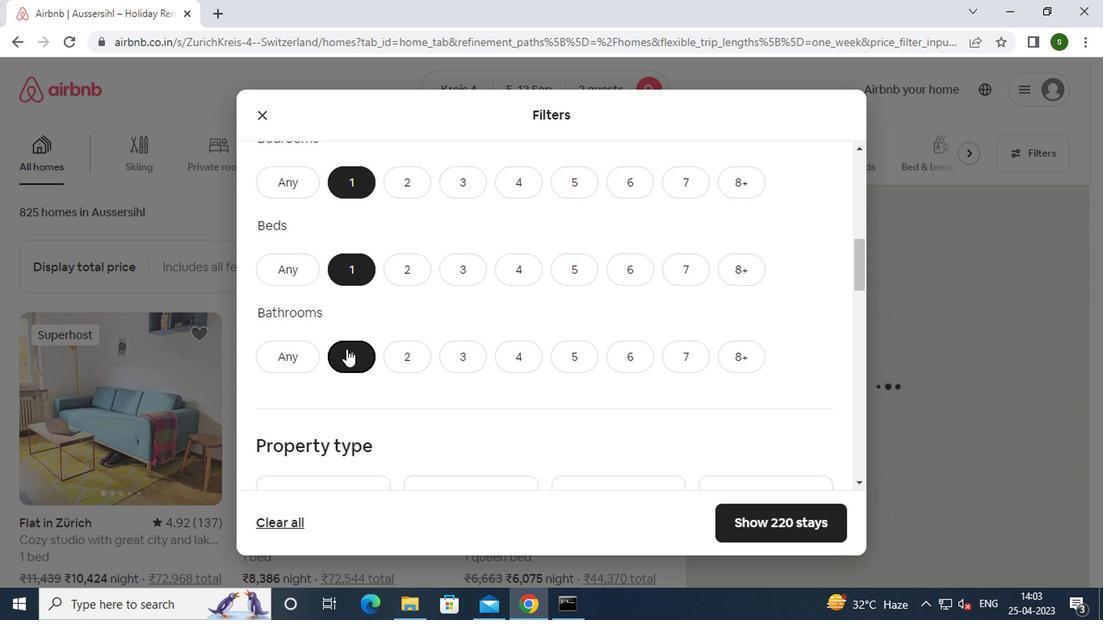 
Action: Mouse pressed left at (343, 349)
Screenshot: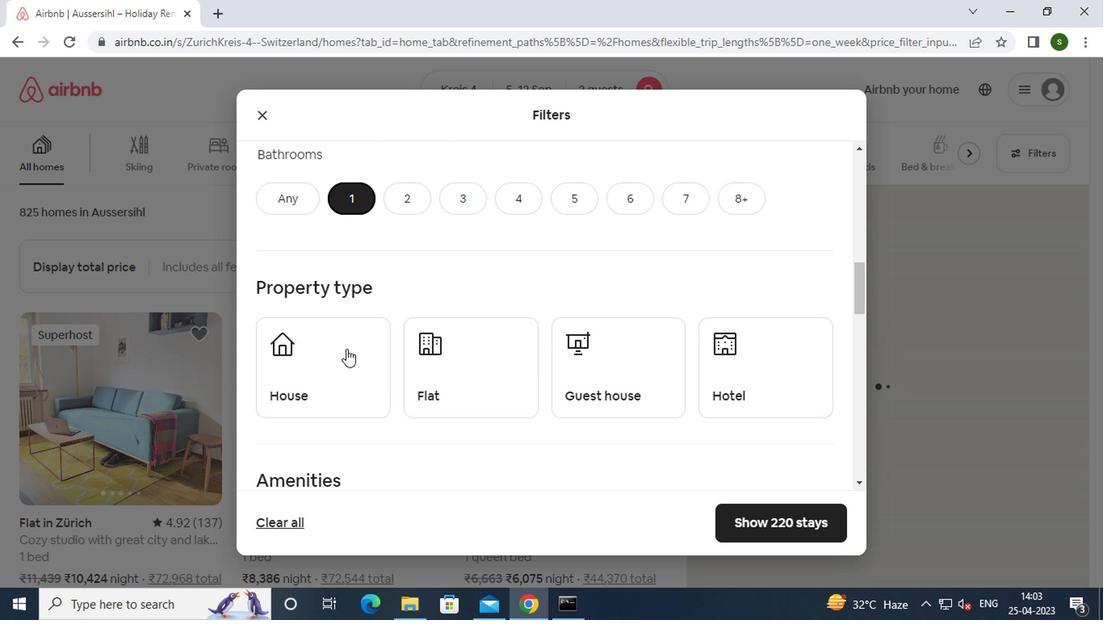
Action: Mouse moved to (462, 367)
Screenshot: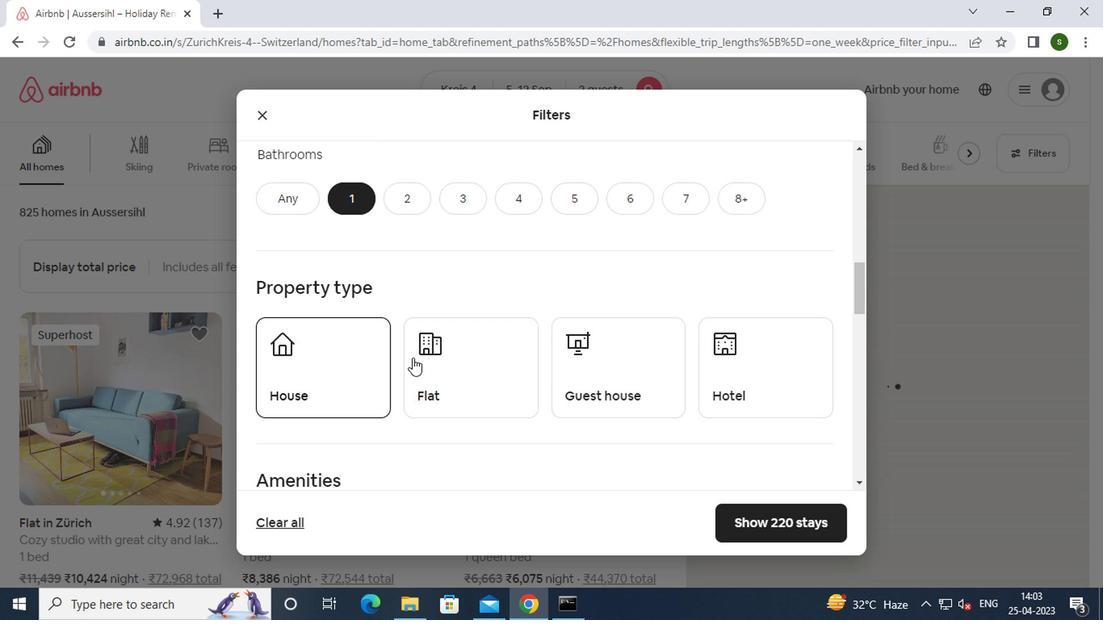 
Action: Mouse pressed left at (462, 367)
Screenshot: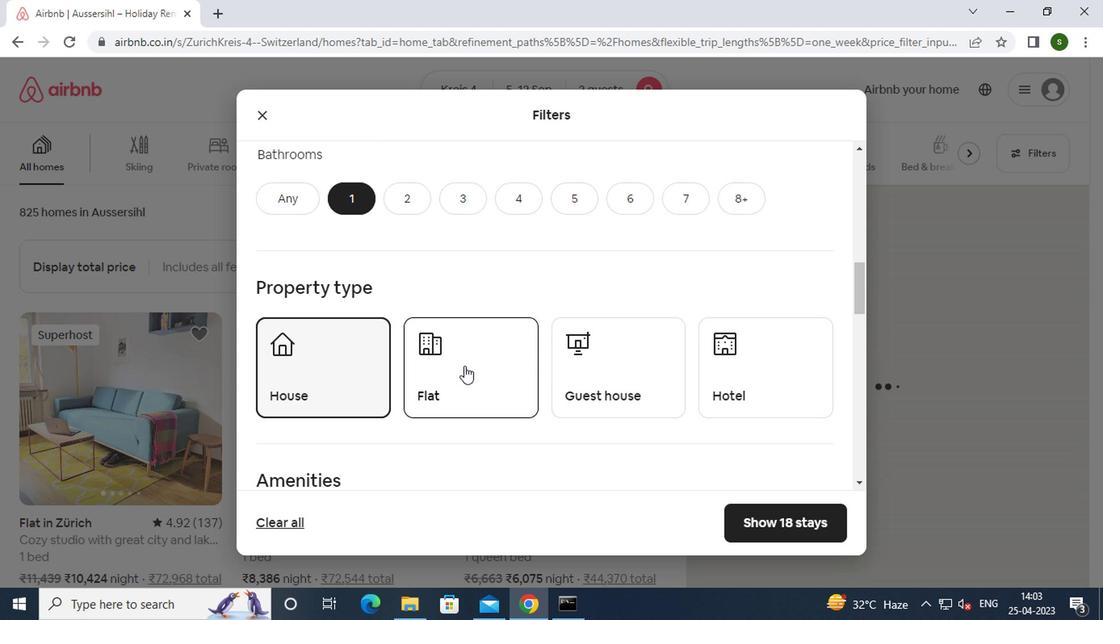 
Action: Mouse moved to (632, 374)
Screenshot: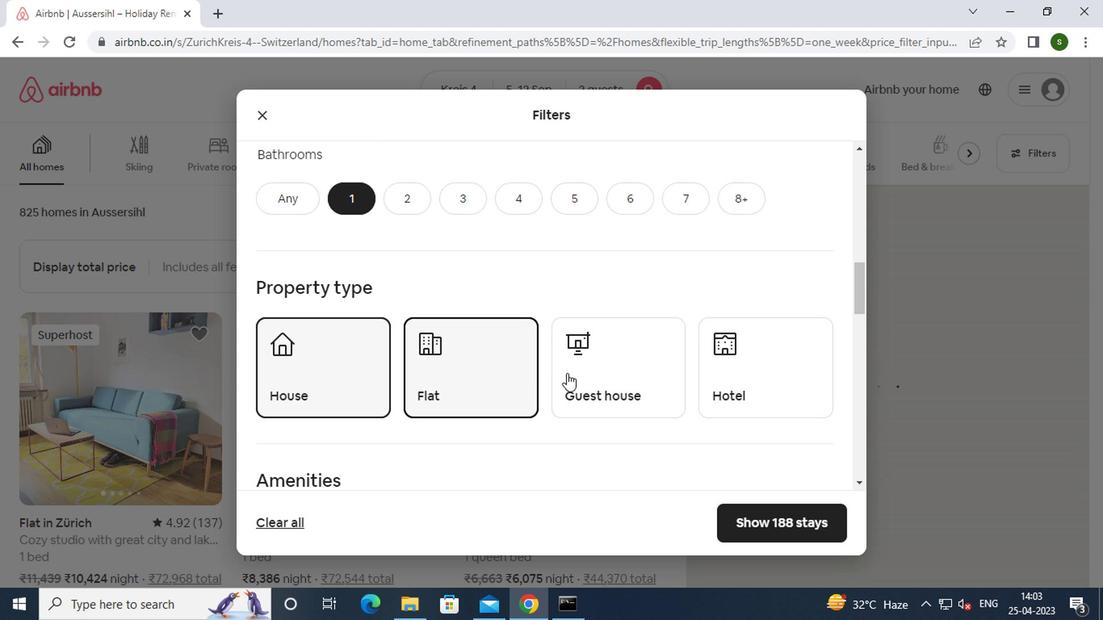 
Action: Mouse pressed left at (632, 374)
Screenshot: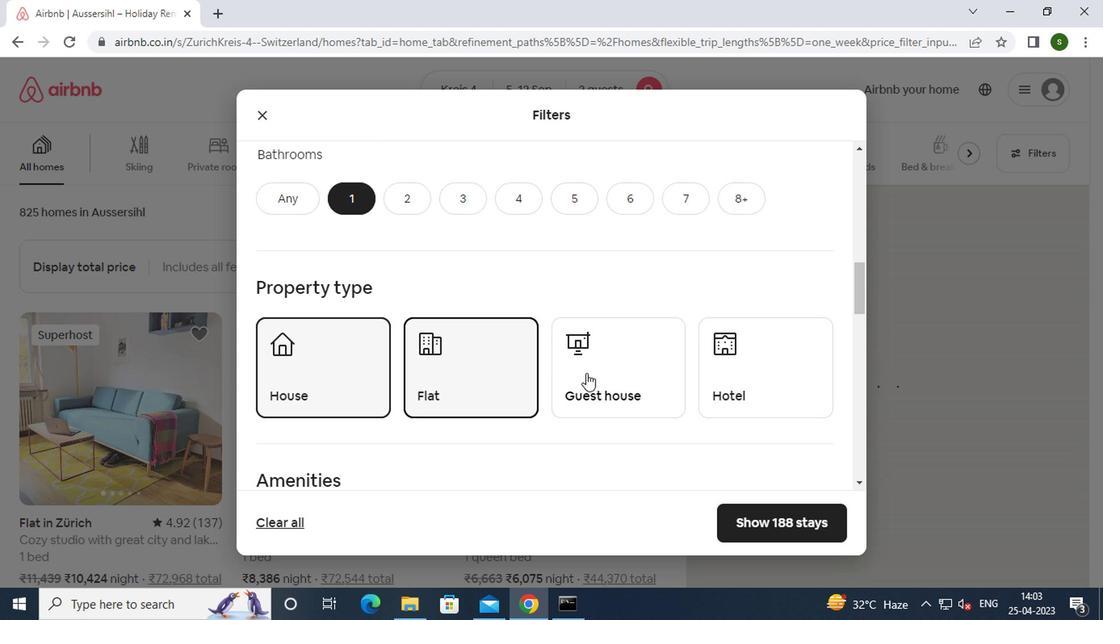 
Action: Mouse moved to (764, 371)
Screenshot: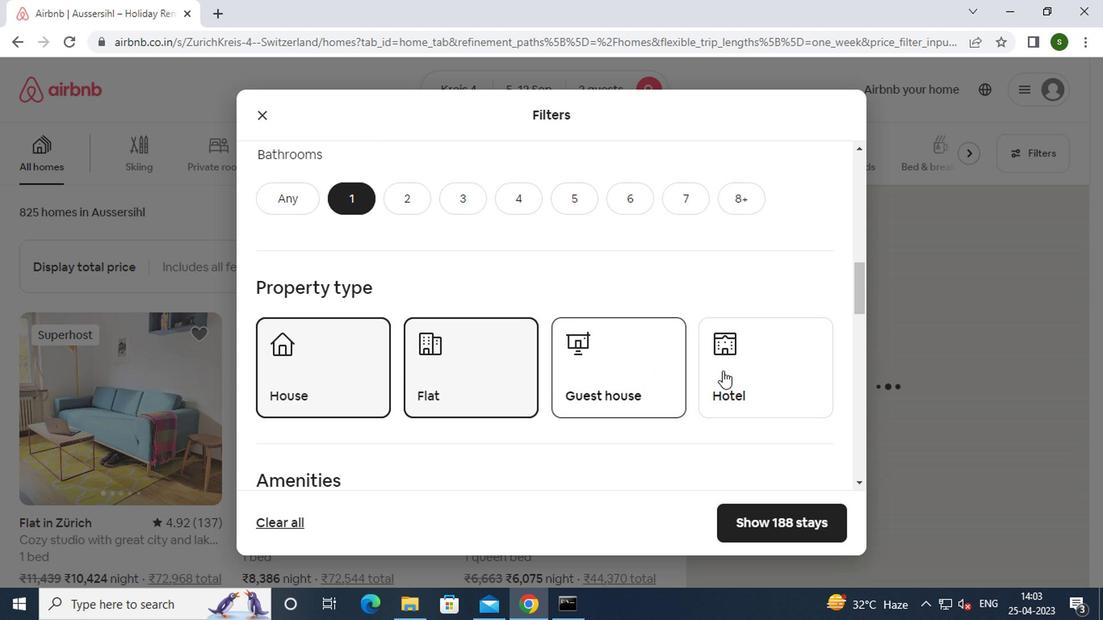
Action: Mouse pressed left at (764, 371)
Screenshot: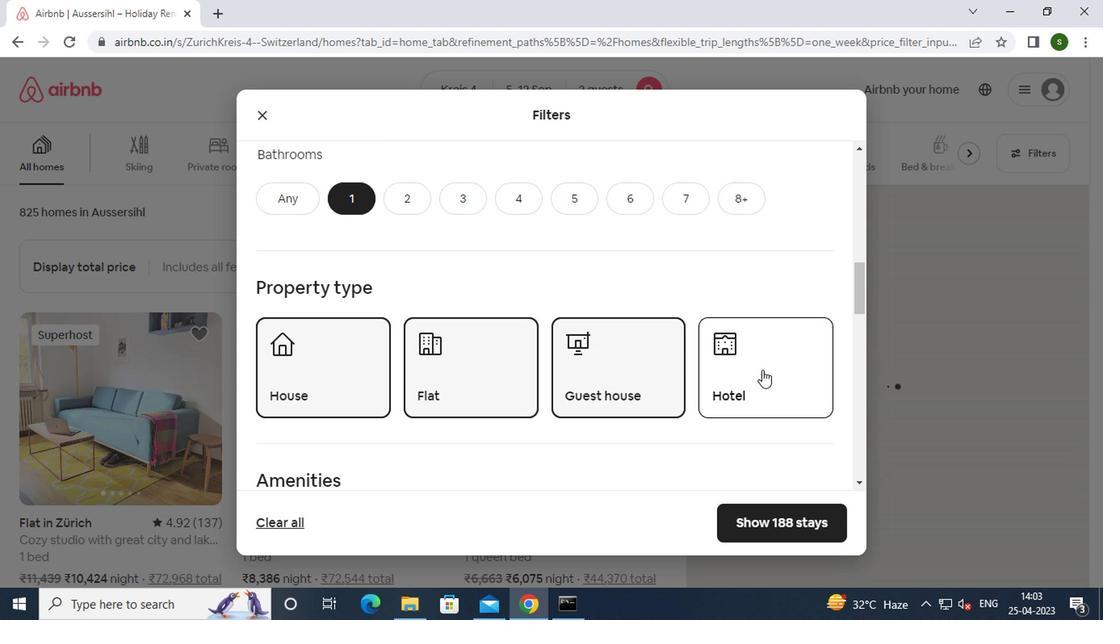 
Action: Mouse moved to (653, 365)
Screenshot: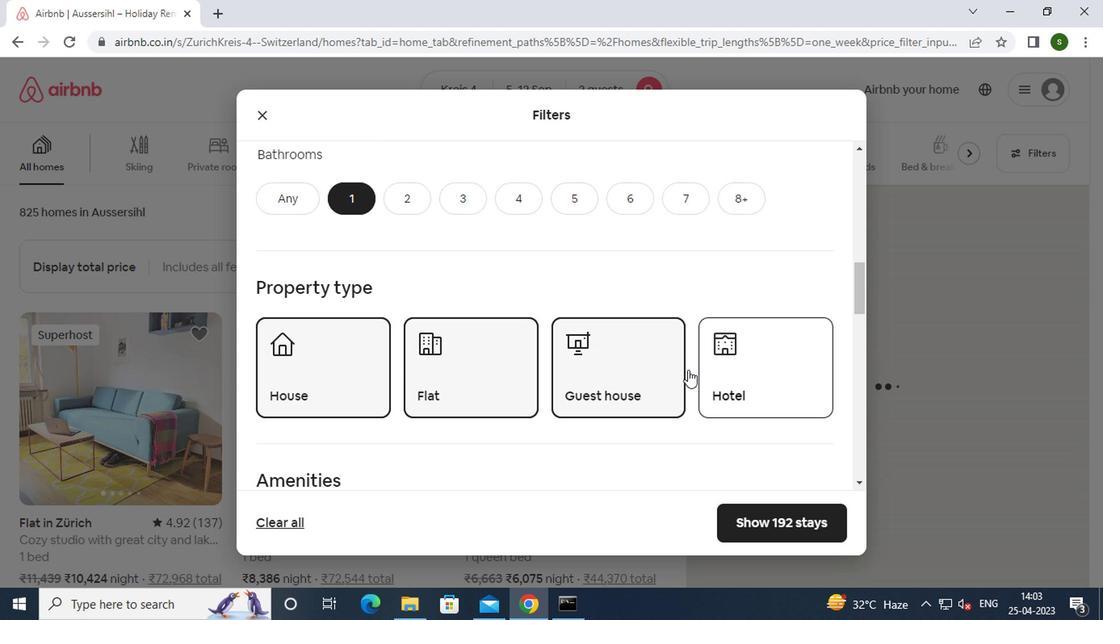 
Action: Mouse scrolled (653, 364) with delta (0, -1)
Screenshot: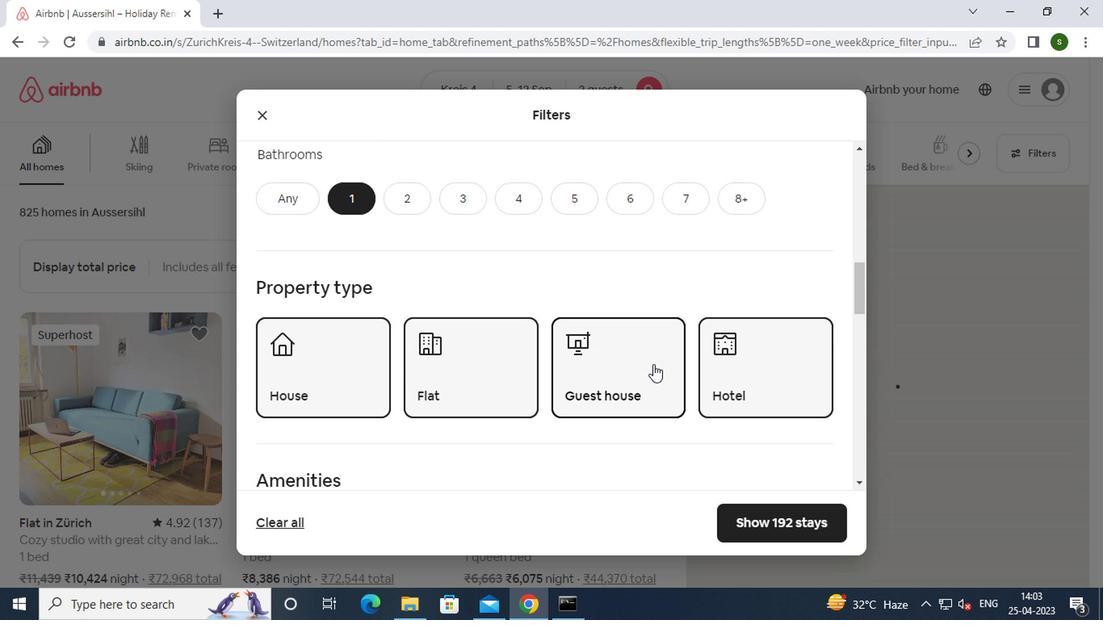 
Action: Mouse scrolled (653, 364) with delta (0, -1)
Screenshot: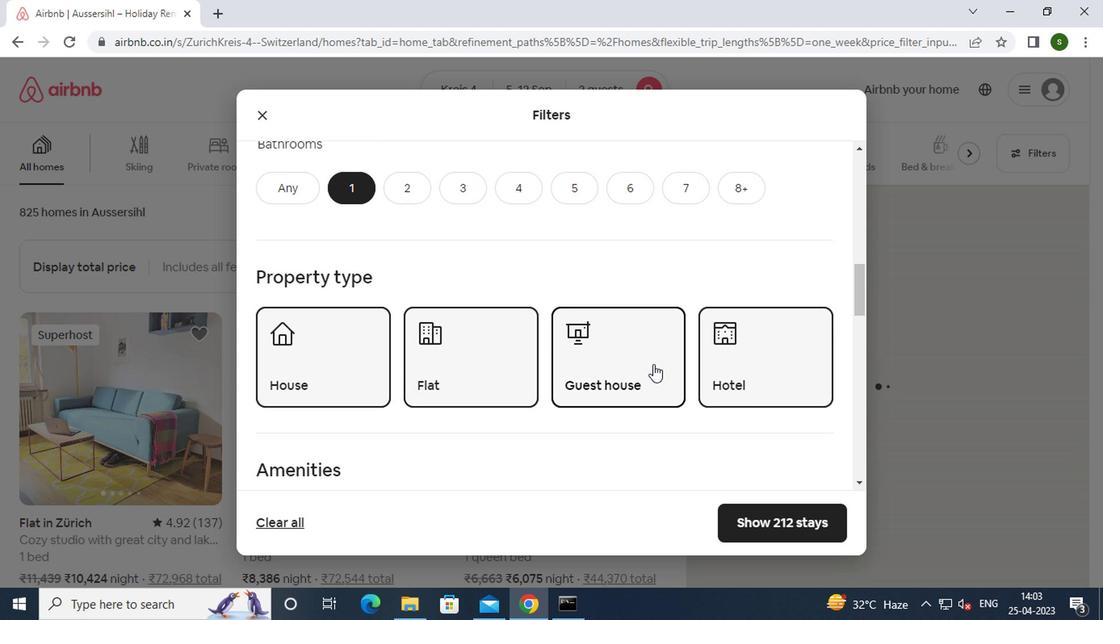 
Action: Mouse scrolled (653, 364) with delta (0, -1)
Screenshot: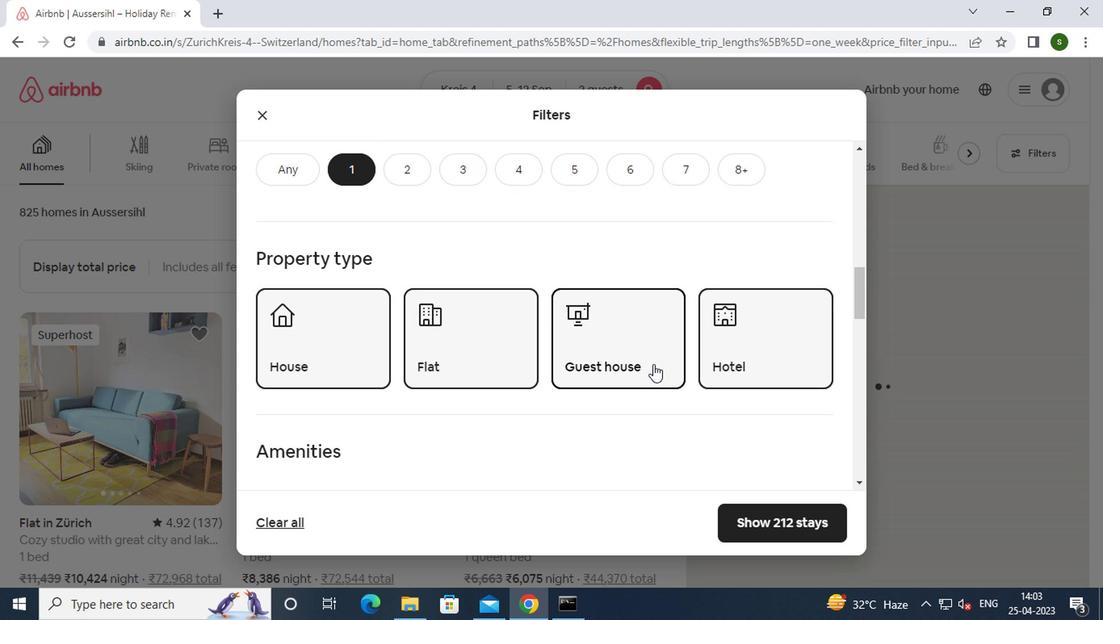 
Action: Mouse scrolled (653, 364) with delta (0, -1)
Screenshot: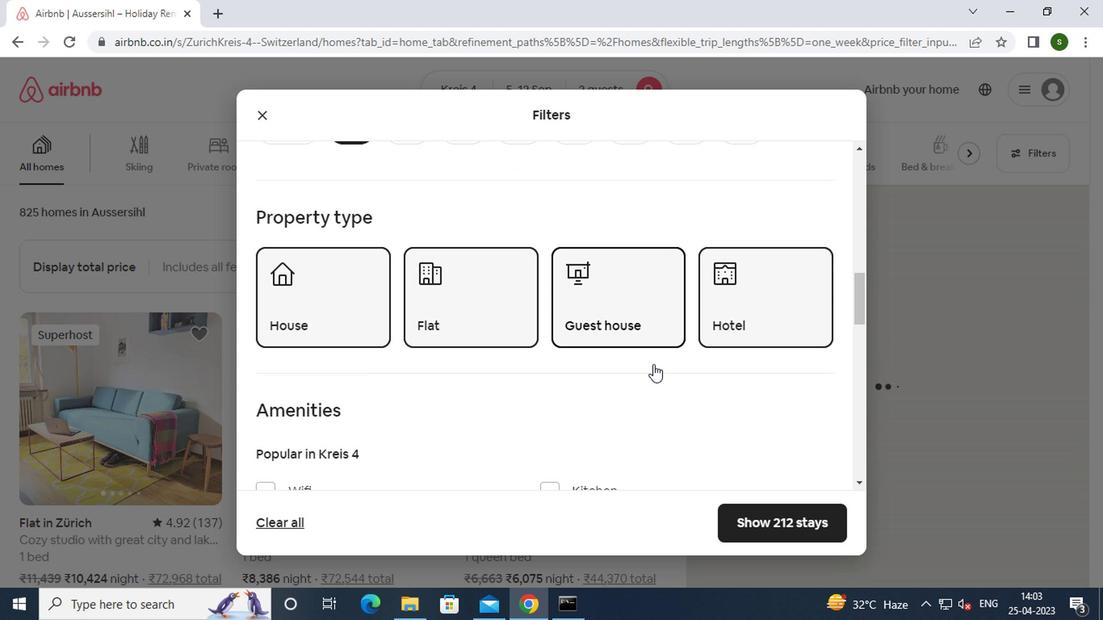 
Action: Mouse scrolled (653, 364) with delta (0, -1)
Screenshot: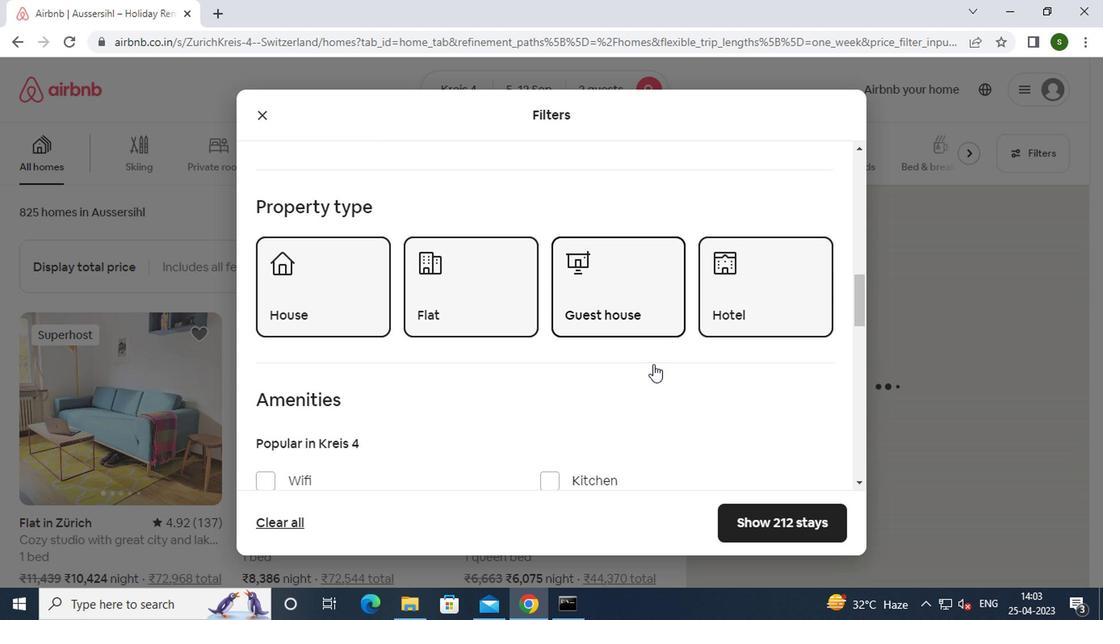 
Action: Mouse scrolled (653, 364) with delta (0, -1)
Screenshot: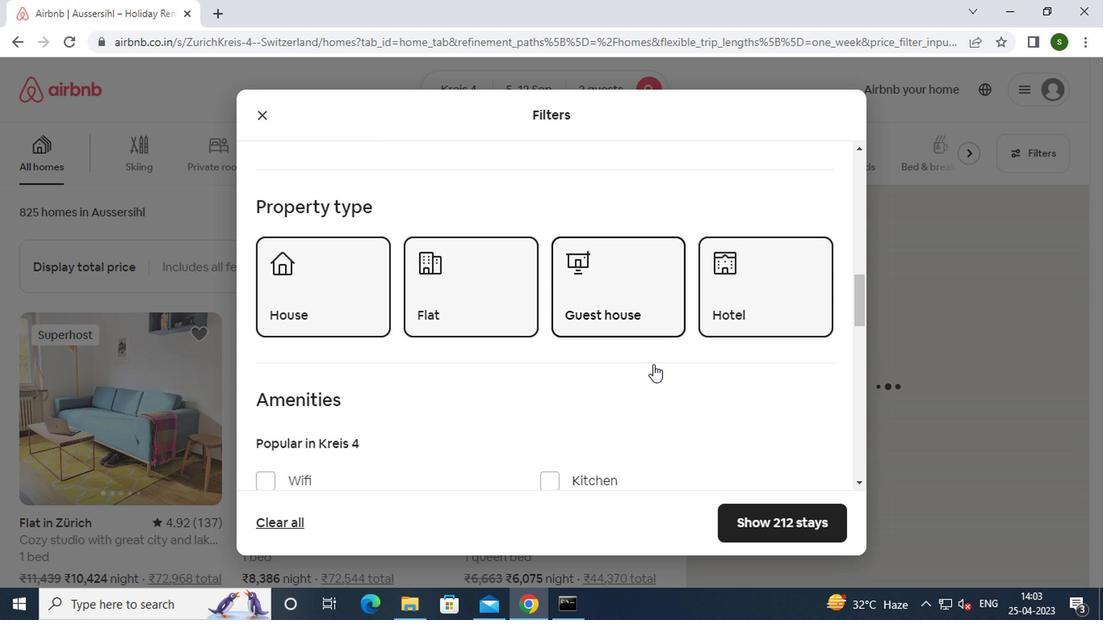 
Action: Mouse moved to (808, 375)
Screenshot: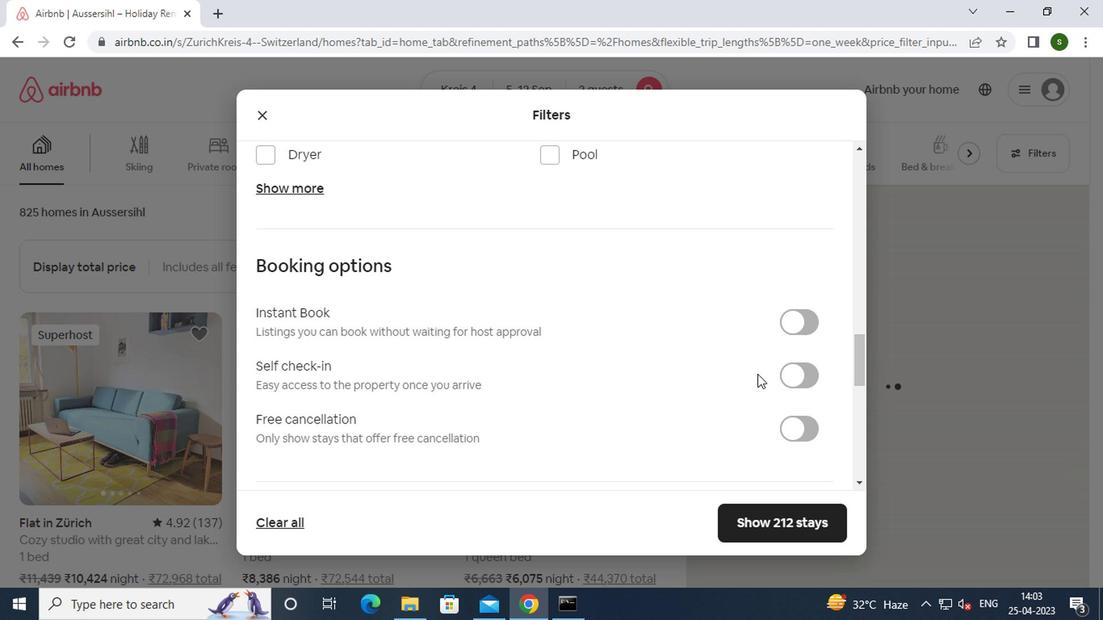 
Action: Mouse pressed left at (808, 375)
Screenshot: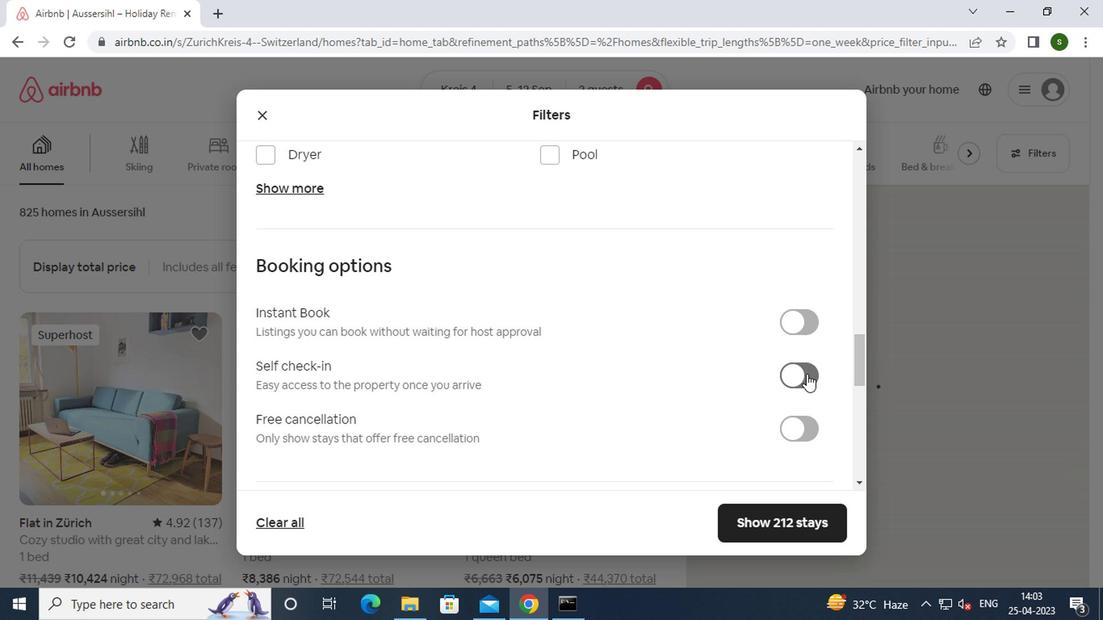 
Action: Mouse moved to (715, 390)
Screenshot: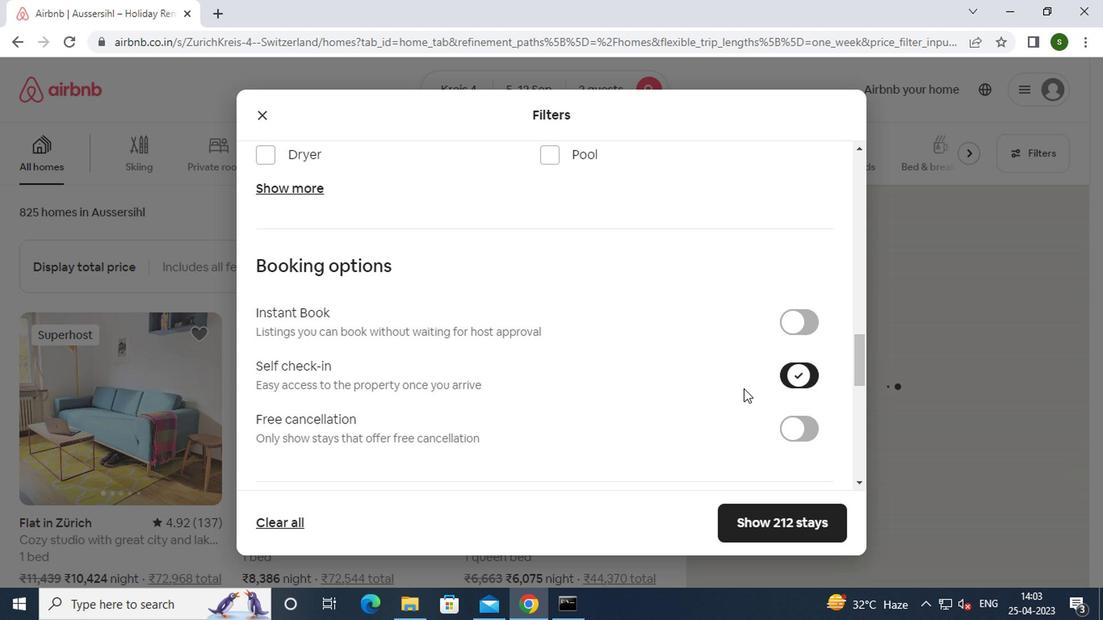 
Action: Mouse scrolled (715, 388) with delta (0, -1)
Screenshot: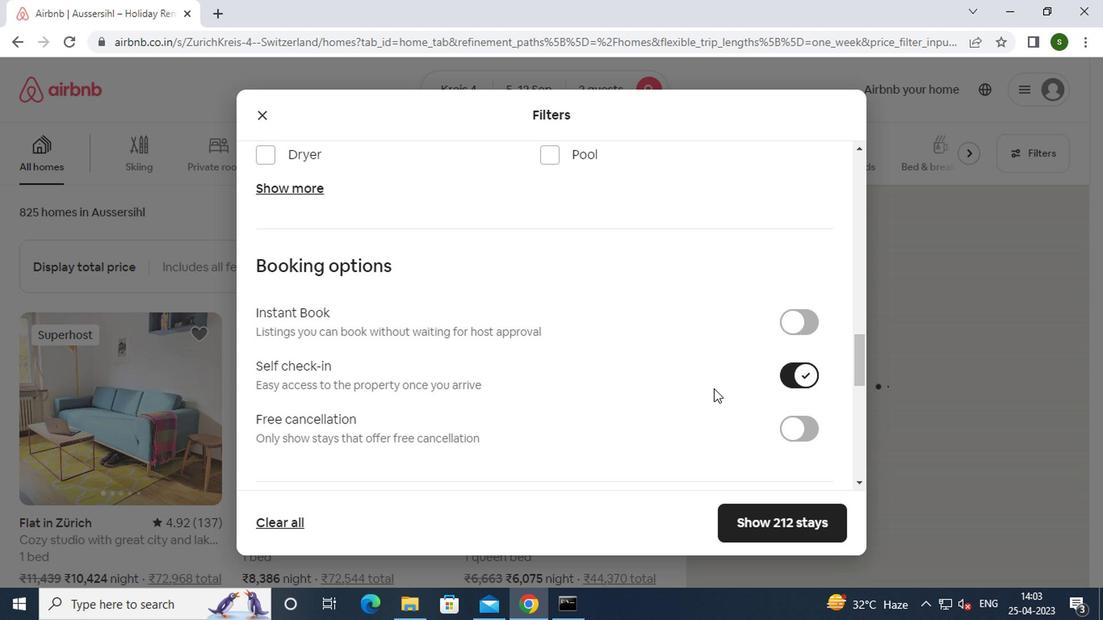 
Action: Mouse scrolled (715, 388) with delta (0, -1)
Screenshot: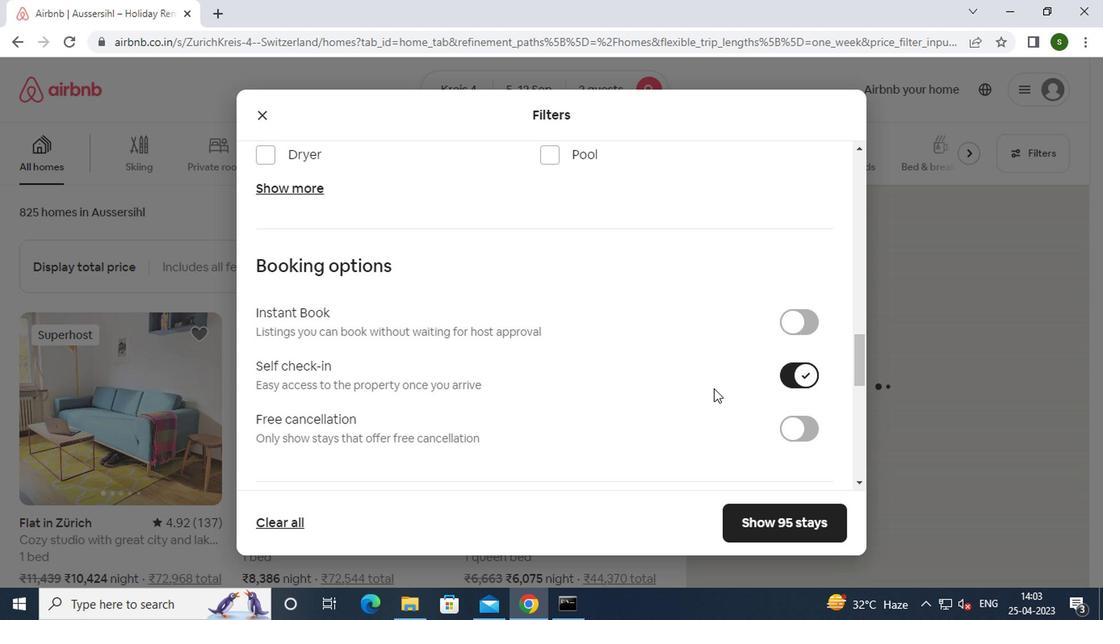 
Action: Mouse scrolled (715, 388) with delta (0, -1)
Screenshot: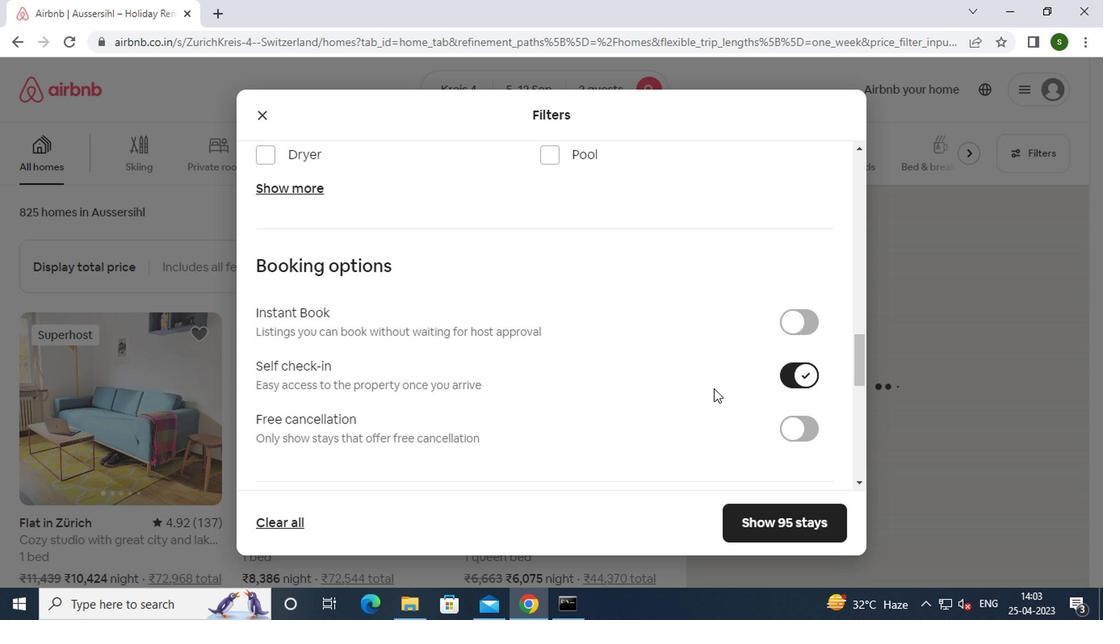 
Action: Mouse scrolled (715, 388) with delta (0, -1)
Screenshot: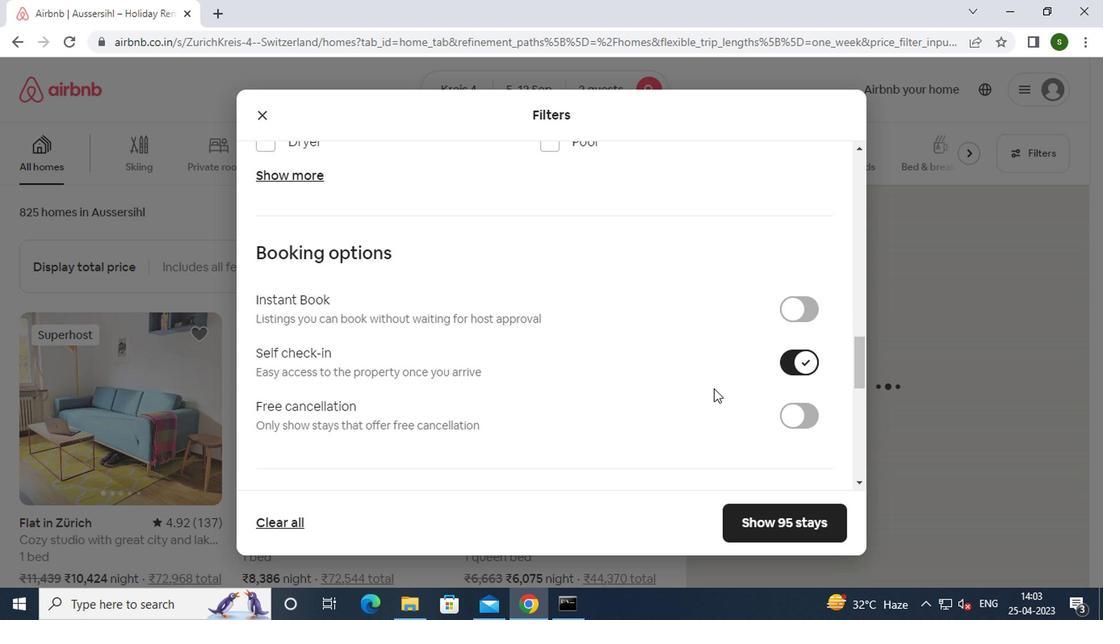 
Action: Mouse scrolled (715, 388) with delta (0, -1)
Screenshot: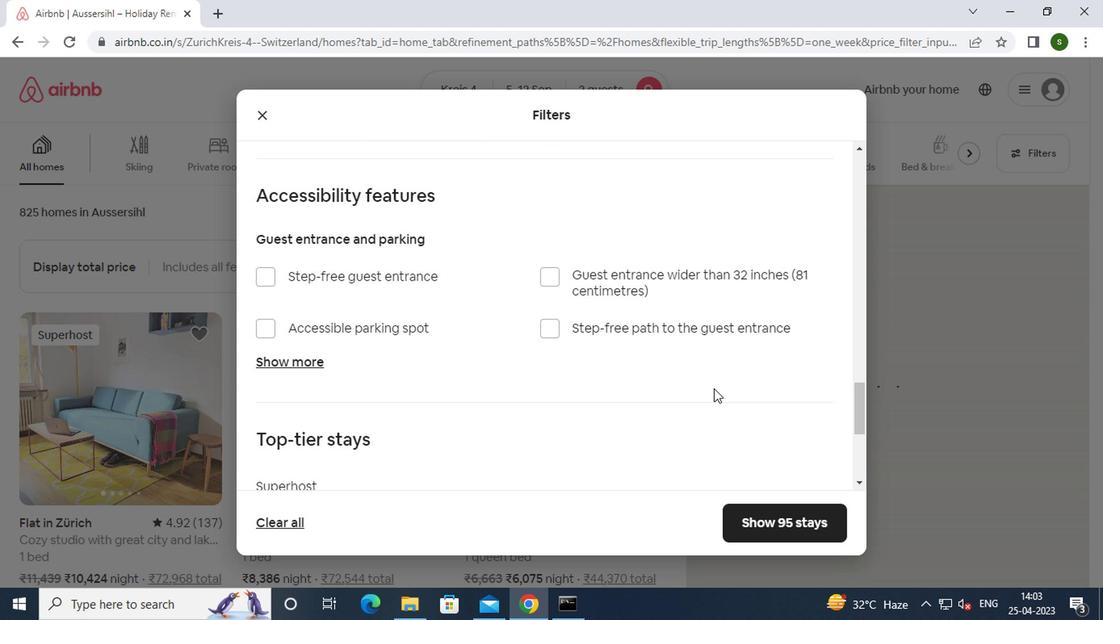 
Action: Mouse scrolled (715, 388) with delta (0, -1)
Screenshot: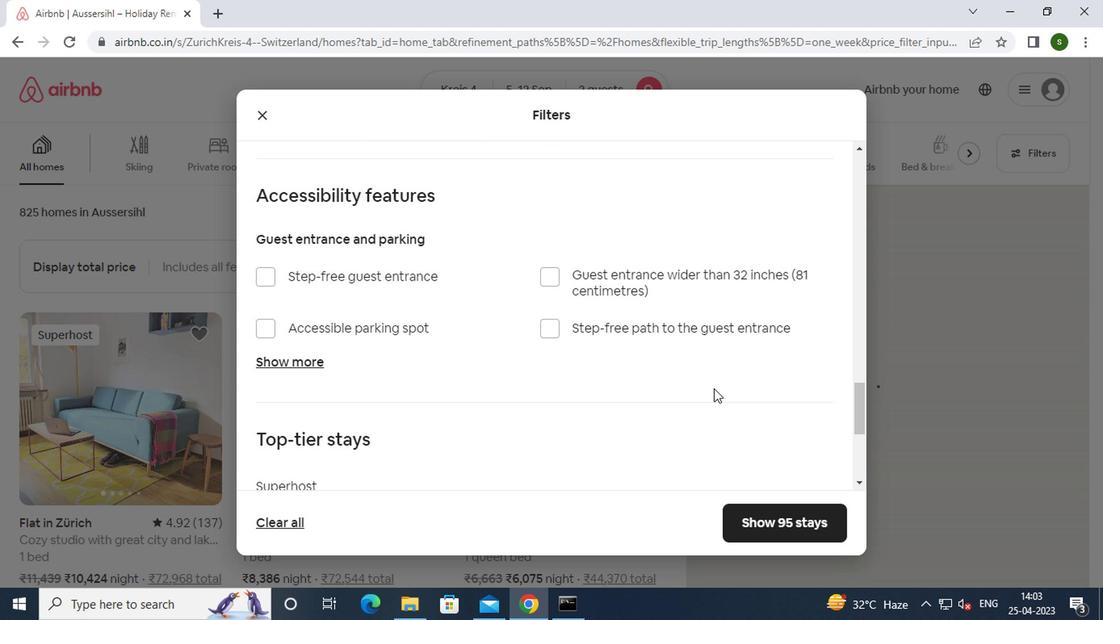 
Action: Mouse scrolled (715, 388) with delta (0, -1)
Screenshot: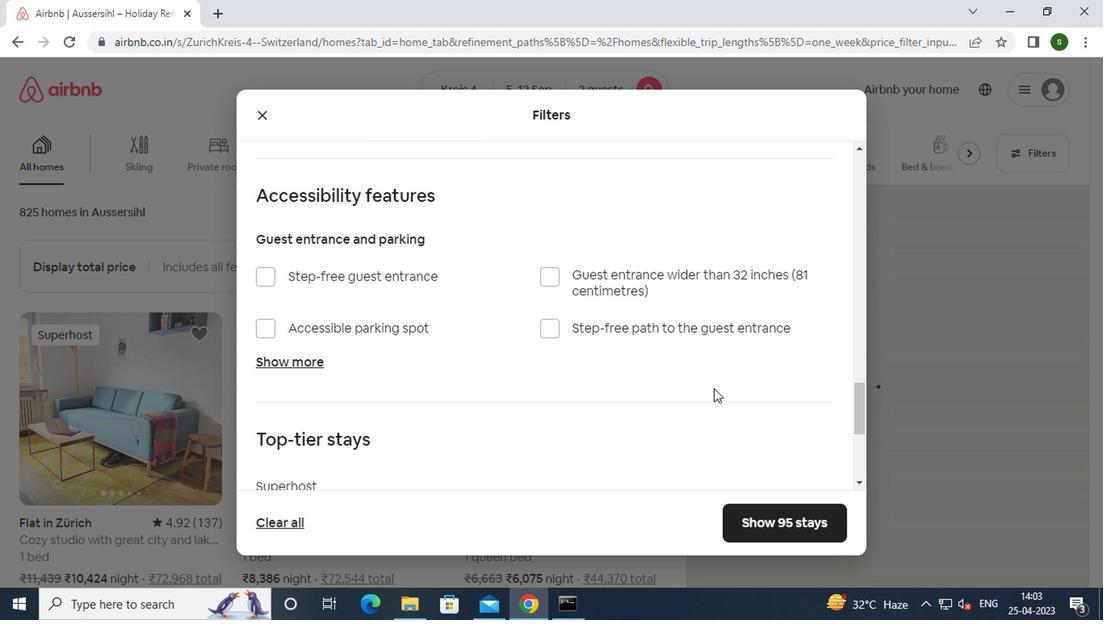 
Action: Mouse scrolled (715, 388) with delta (0, -1)
Screenshot: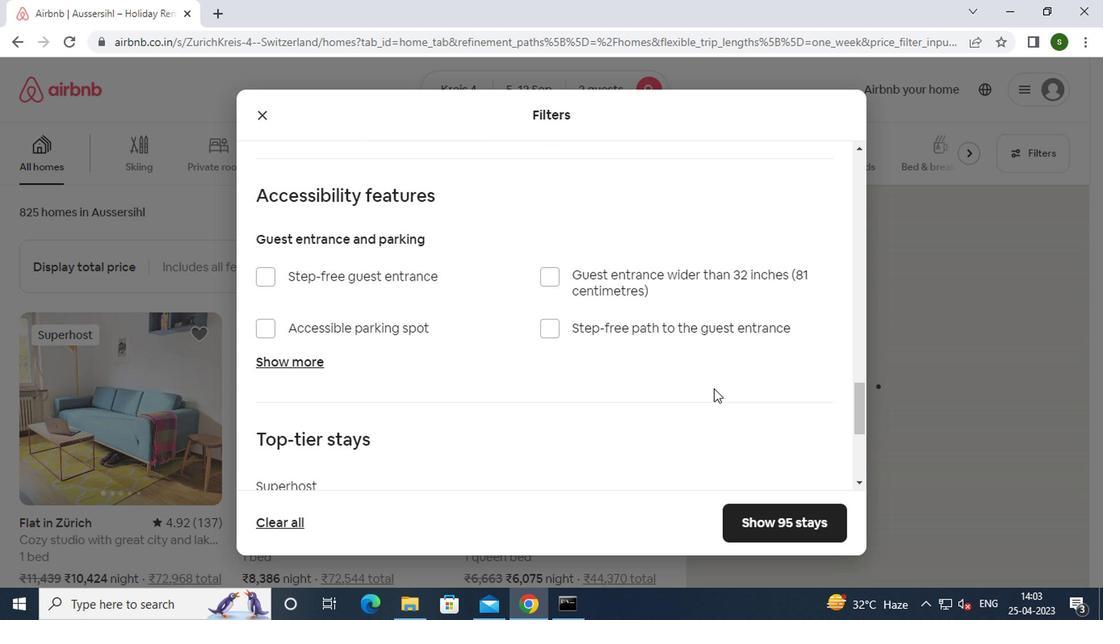 
Action: Mouse moved to (301, 369)
Screenshot: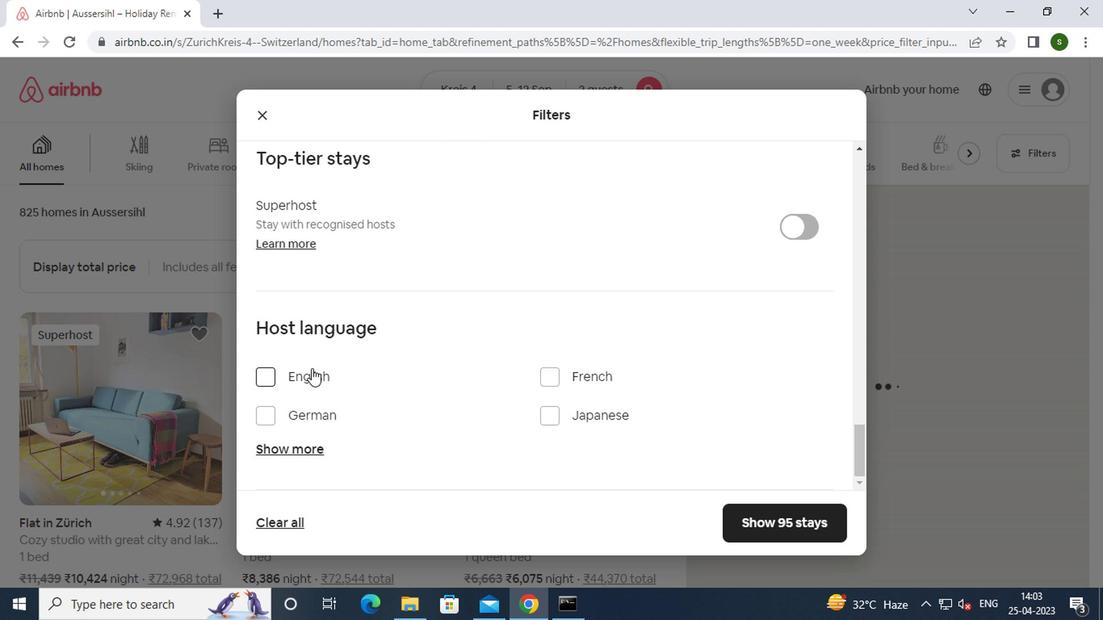 
Action: Mouse pressed left at (301, 369)
Screenshot: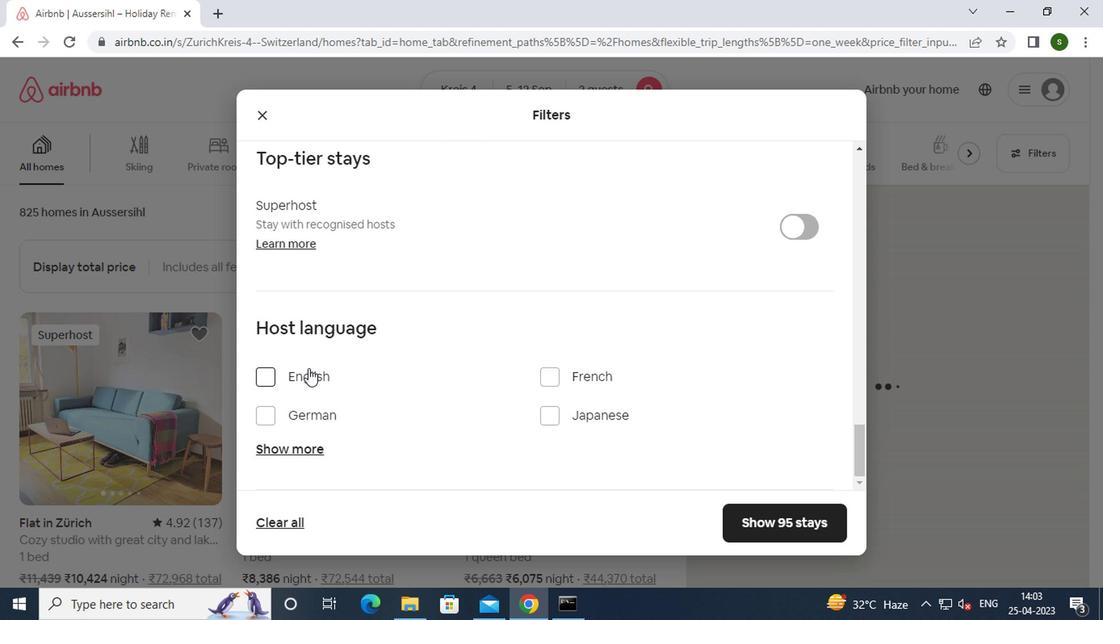 
Action: Mouse moved to (800, 534)
Screenshot: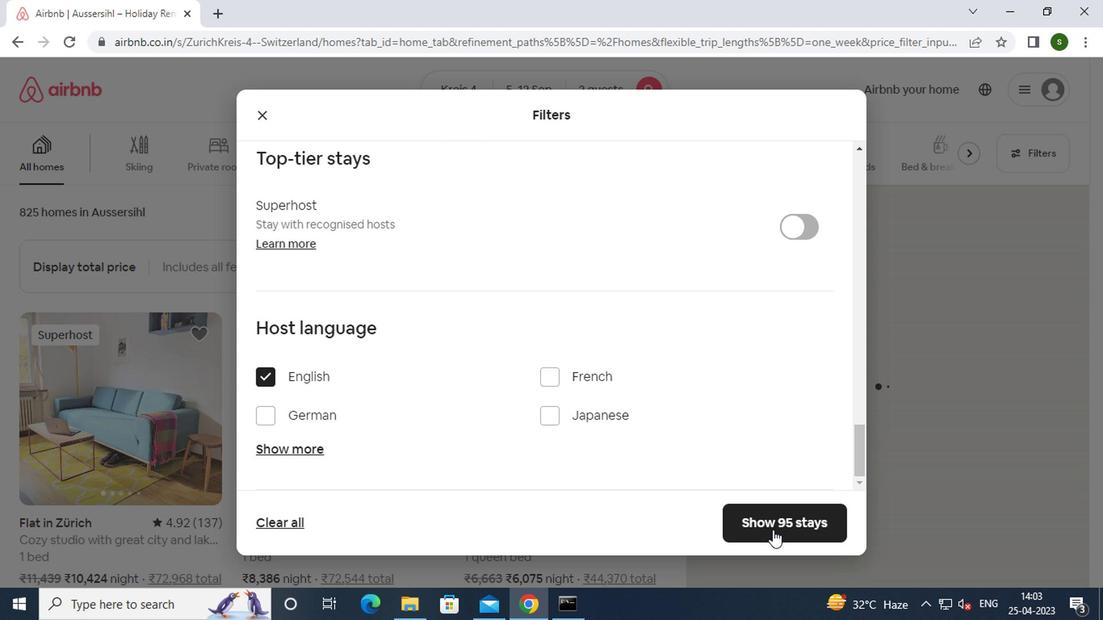 
Action: Mouse pressed left at (800, 534)
Screenshot: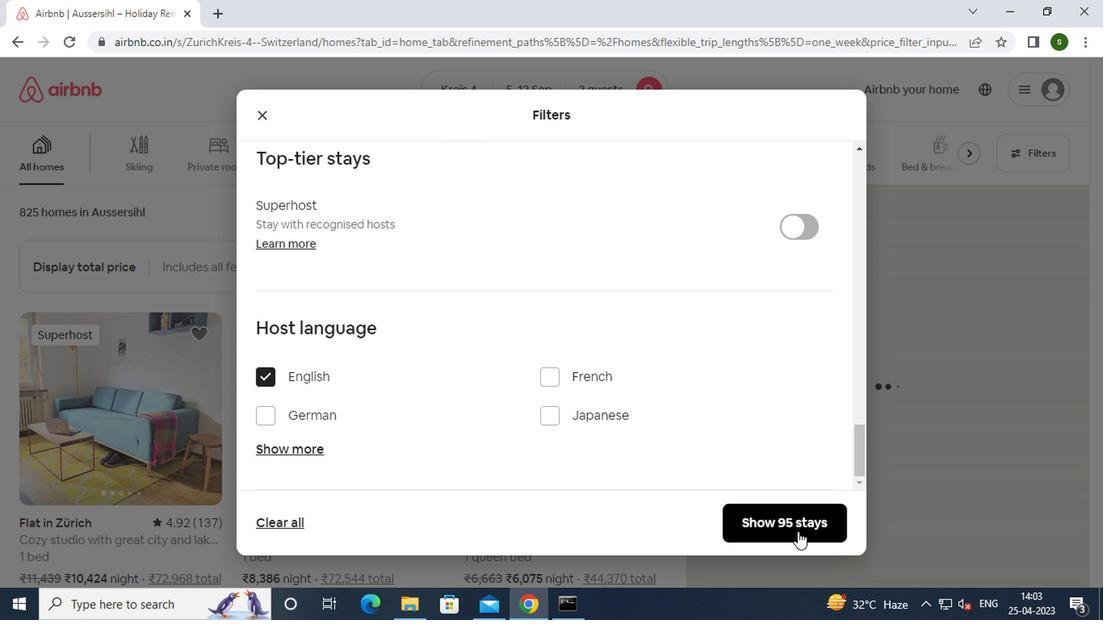 
Action: Mouse moved to (615, 234)
Screenshot: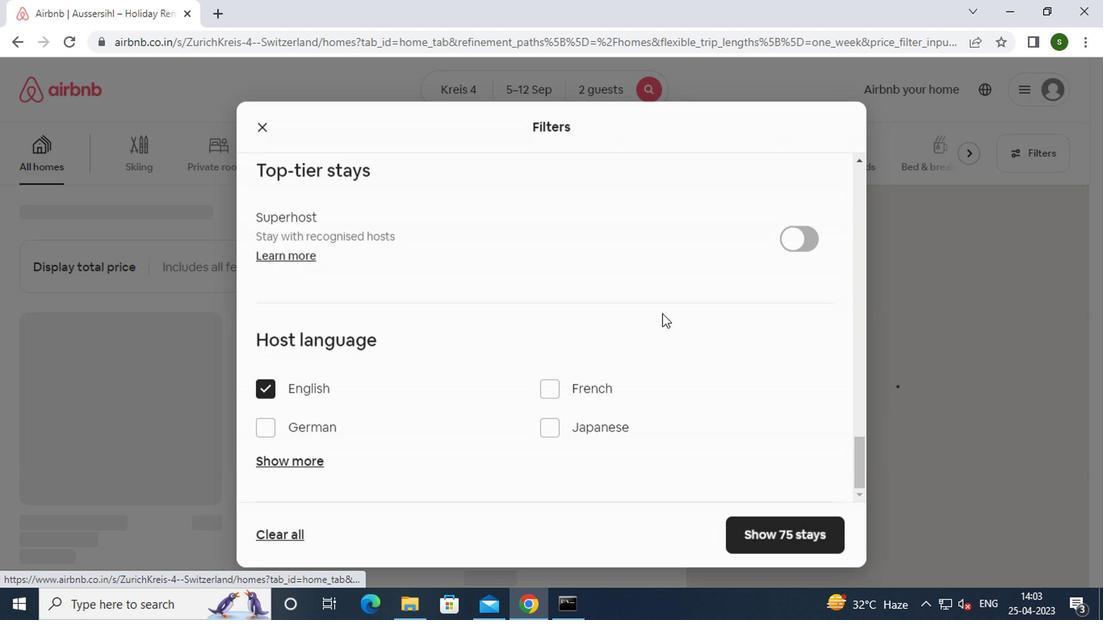 
